 Task: Add Attachment from computer to Card Card0000000021 in Board Board0000000006 in Workspace WS0000000002 in Trello. Add Cover Purple to Card Card0000000021 in Board Board0000000006 in Workspace WS0000000002 in Trello. Add "Move Card To …" Button titled Button0000000021 to "top" of the list "To Do" to Card Card0000000021 in Board Board0000000006 in Workspace WS0000000002 in Trello. Add Description DS0000000021 to Card Card0000000021 in Board Board0000000006 in Workspace WS0000000002 in Trello. Add Comment CM0000000021 to Card Card0000000021 in Board Board0000000006 in Workspace WS0000000002 in Trello
Action: Mouse moved to (582, 27)
Screenshot: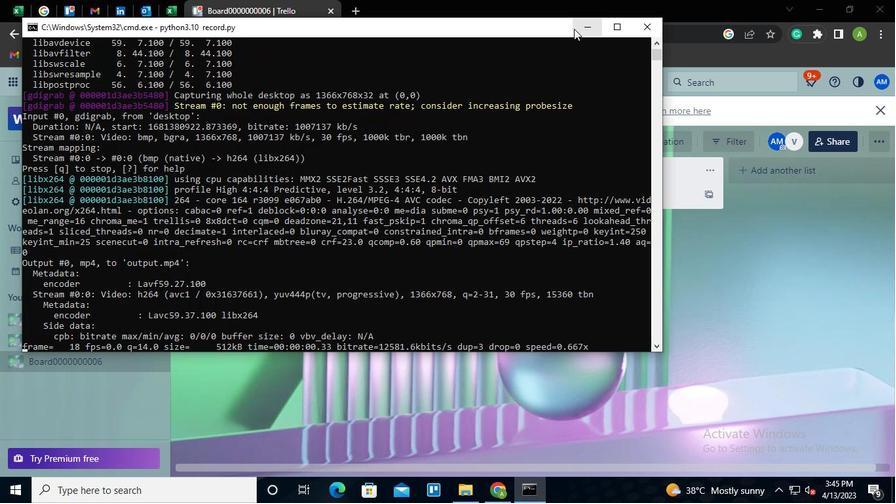 
Action: Mouse pressed left at (582, 27)
Screenshot: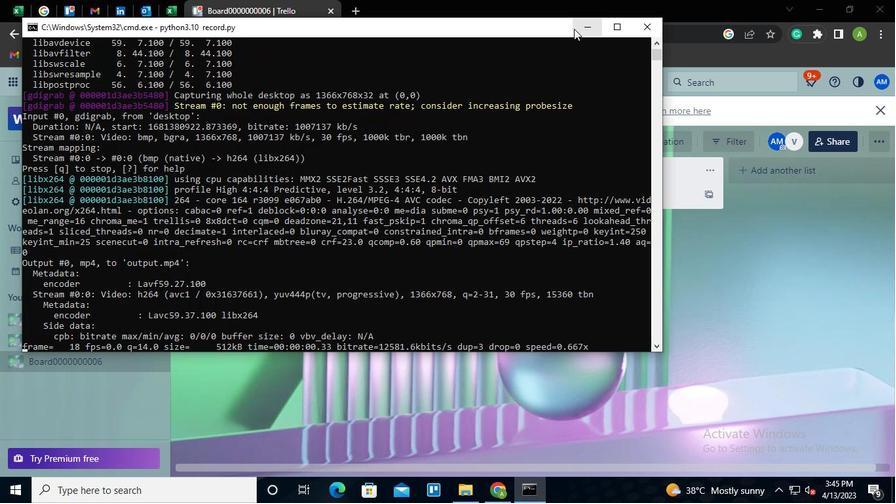 
Action: Mouse moved to (269, 197)
Screenshot: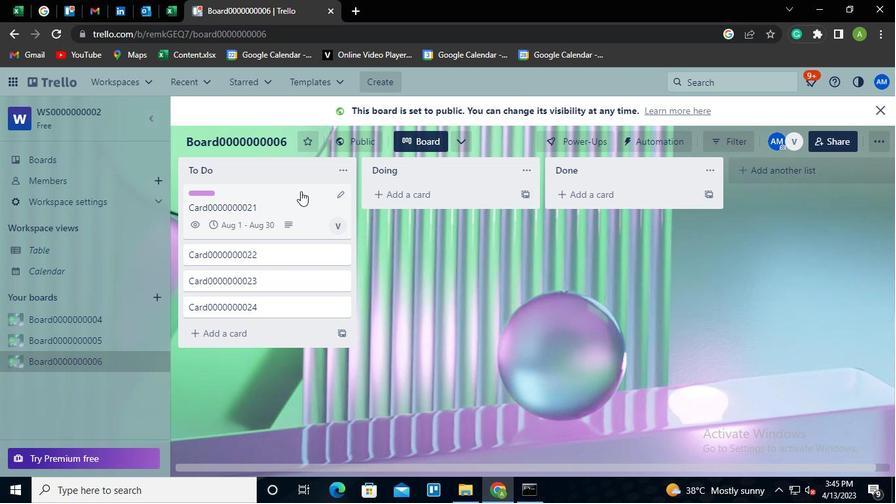 
Action: Mouse pressed left at (269, 197)
Screenshot: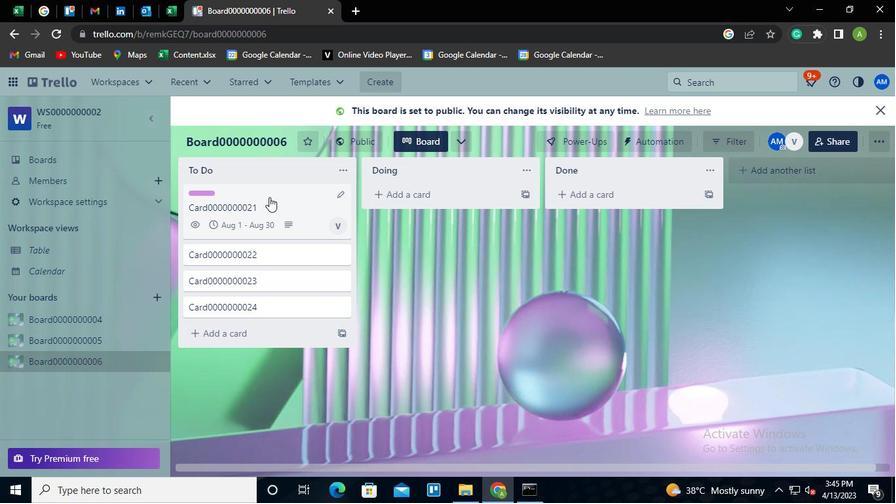 
Action: Mouse moved to (603, 332)
Screenshot: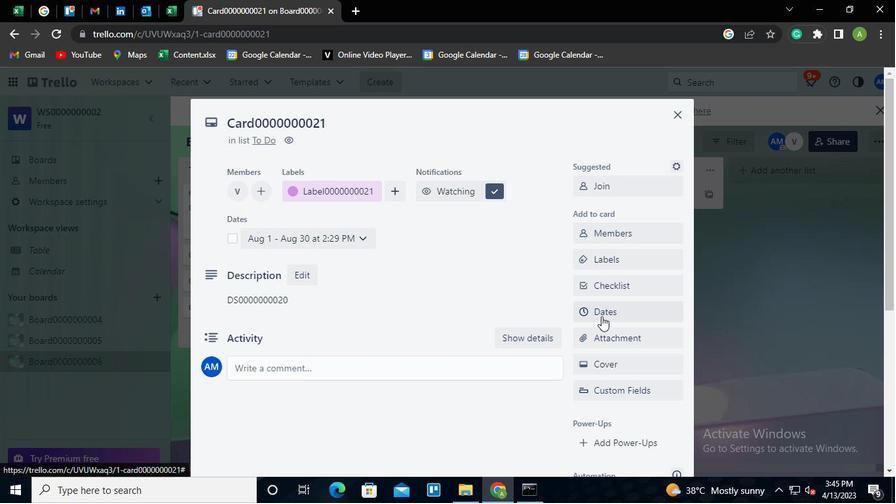 
Action: Mouse pressed left at (603, 332)
Screenshot: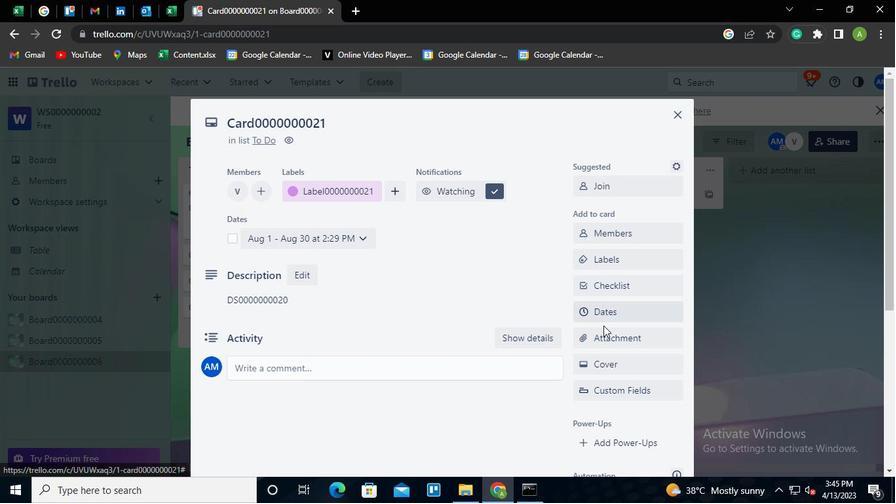 
Action: Mouse moved to (601, 138)
Screenshot: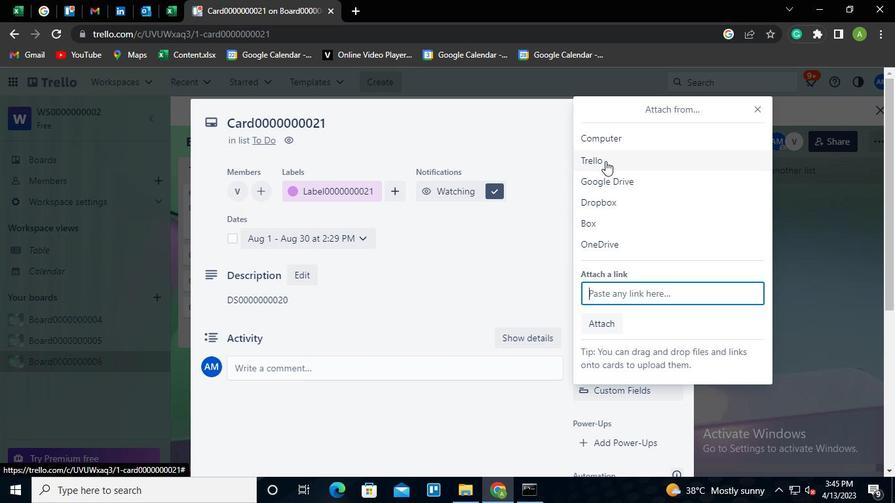 
Action: Mouse pressed left at (601, 138)
Screenshot: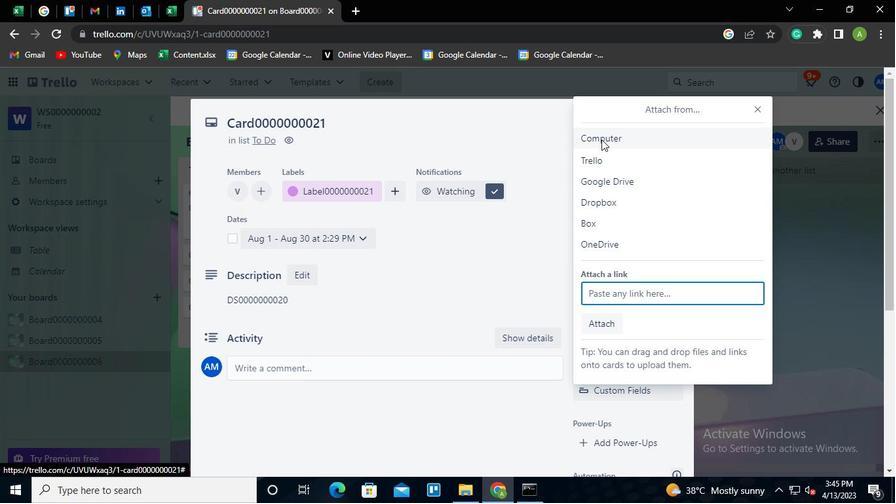 
Action: Mouse moved to (146, 89)
Screenshot: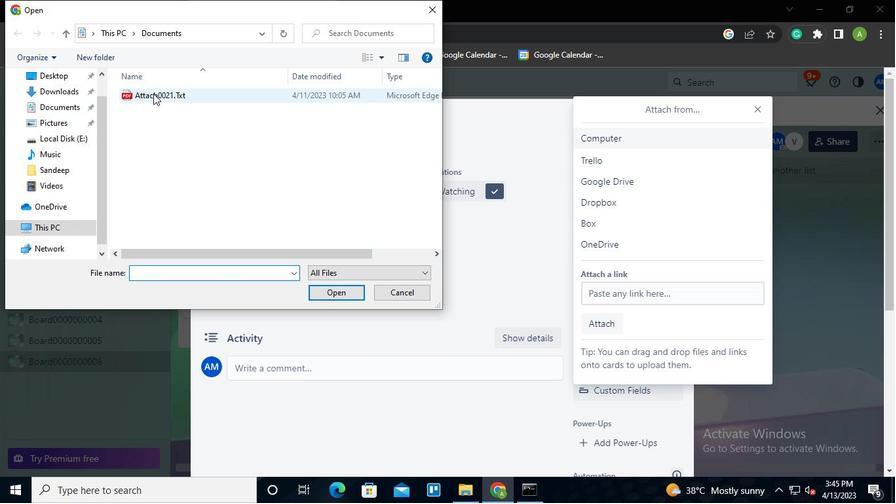 
Action: Mouse pressed left at (146, 89)
Screenshot: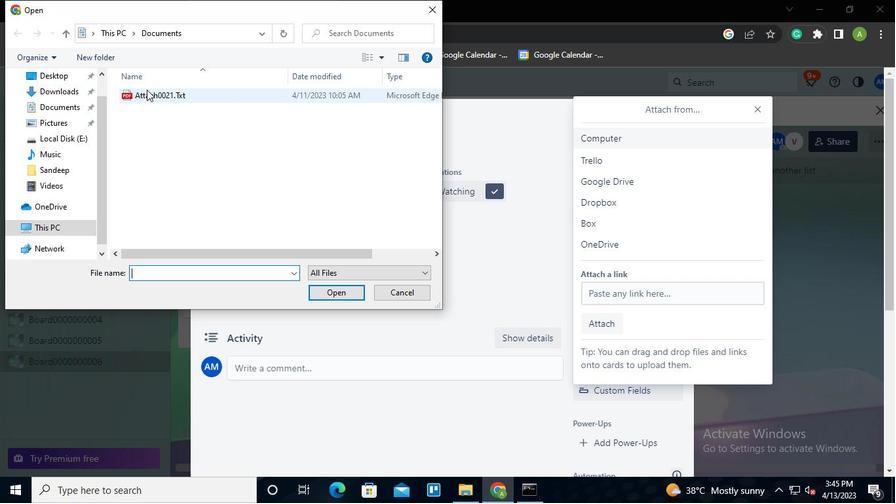 
Action: Mouse moved to (332, 291)
Screenshot: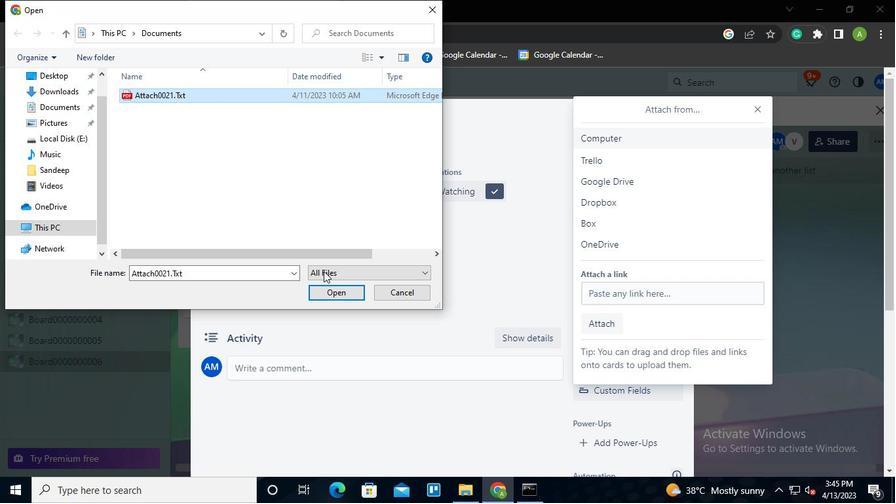 
Action: Mouse pressed left at (332, 291)
Screenshot: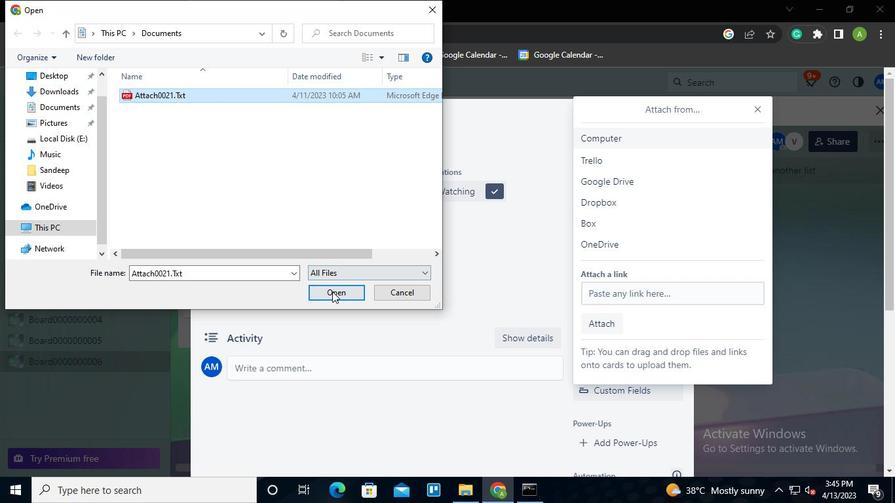 
Action: Mouse moved to (495, 249)
Screenshot: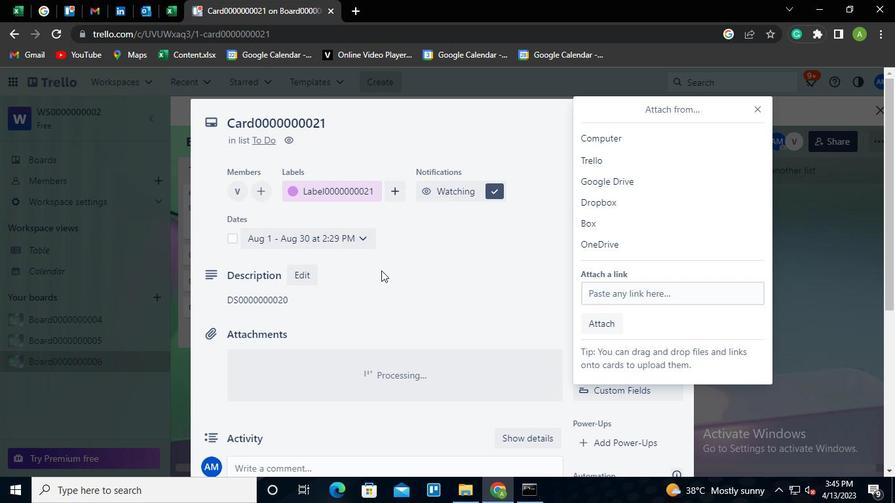 
Action: Mouse pressed left at (495, 249)
Screenshot: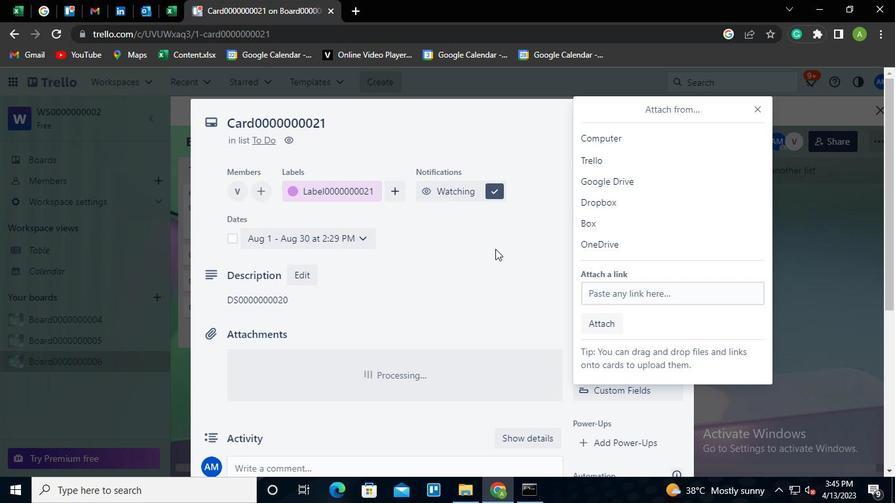 
Action: Mouse moved to (601, 363)
Screenshot: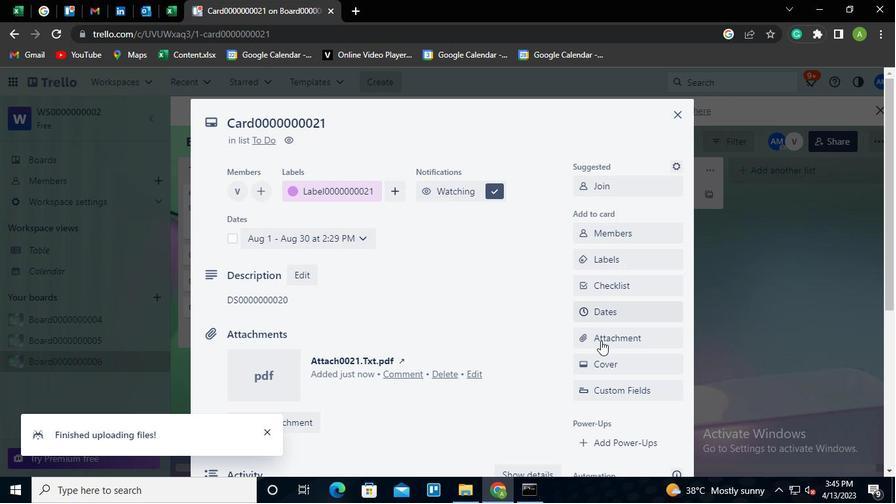 
Action: Mouse pressed left at (601, 363)
Screenshot: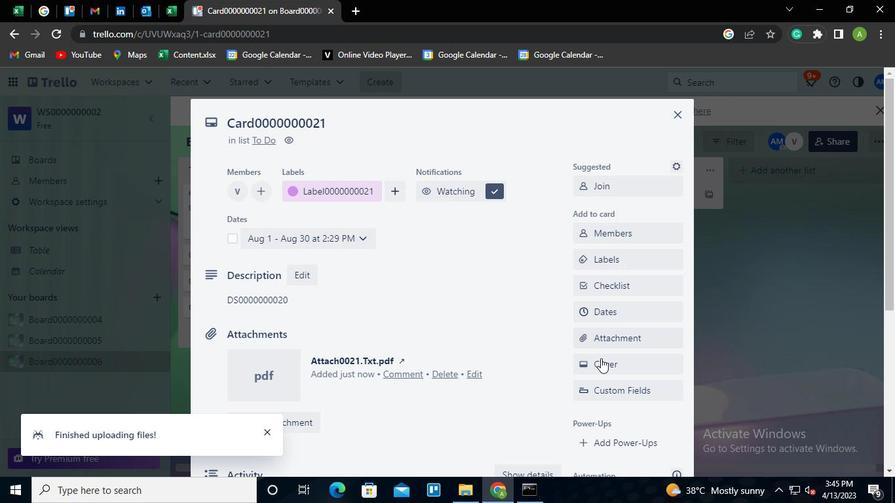 
Action: Mouse moved to (739, 216)
Screenshot: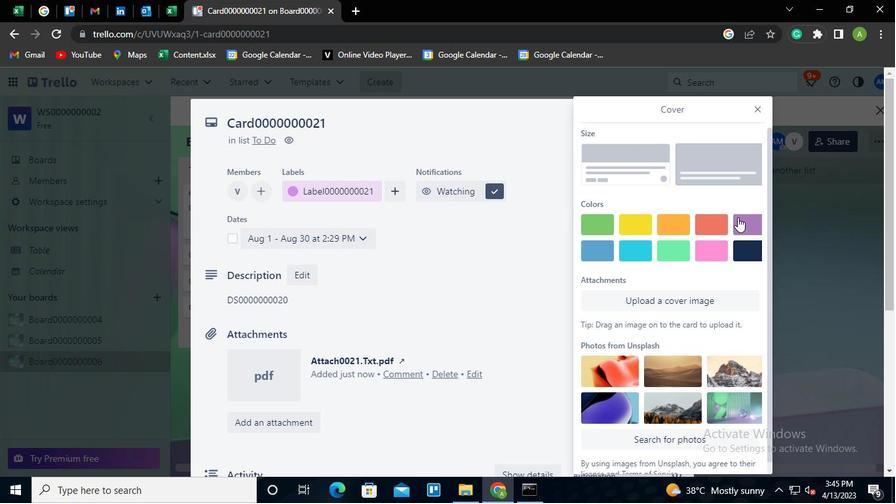 
Action: Mouse pressed left at (739, 216)
Screenshot: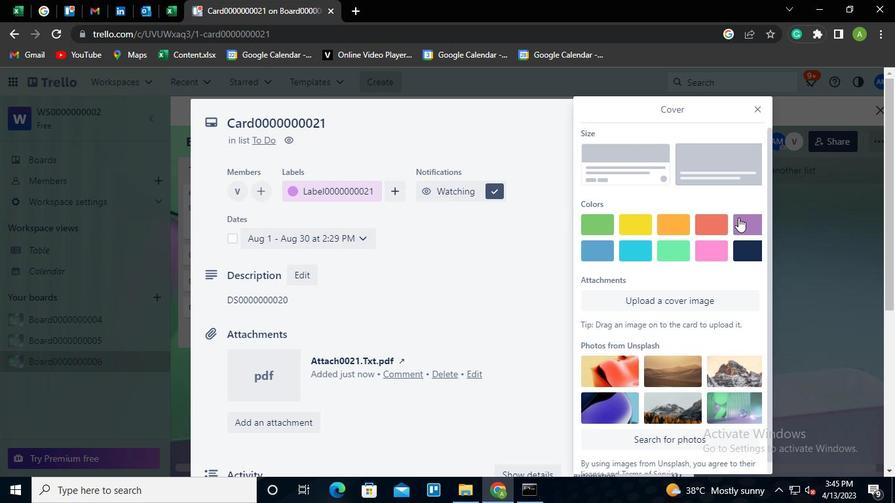 
Action: Mouse moved to (514, 205)
Screenshot: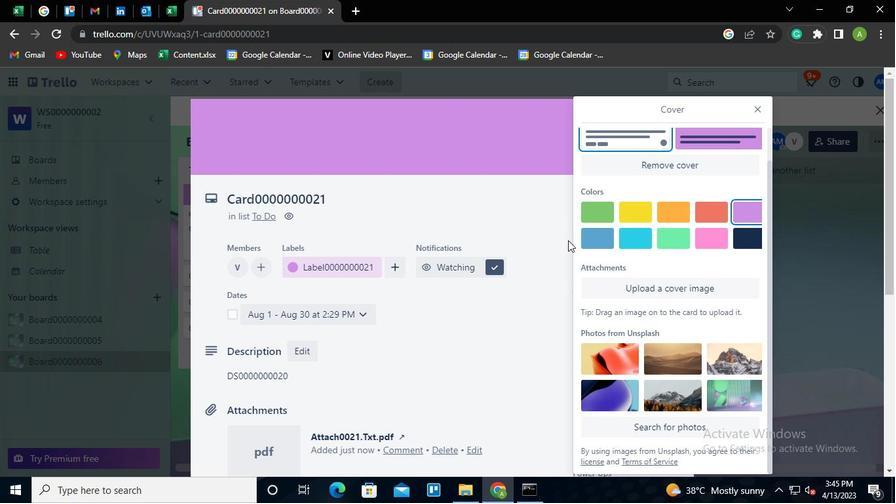 
Action: Mouse pressed left at (514, 205)
Screenshot: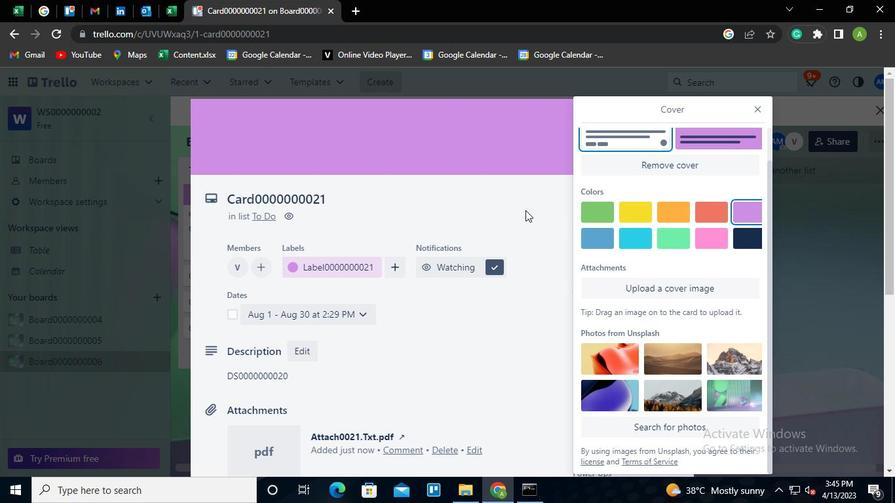 
Action: Mouse moved to (619, 292)
Screenshot: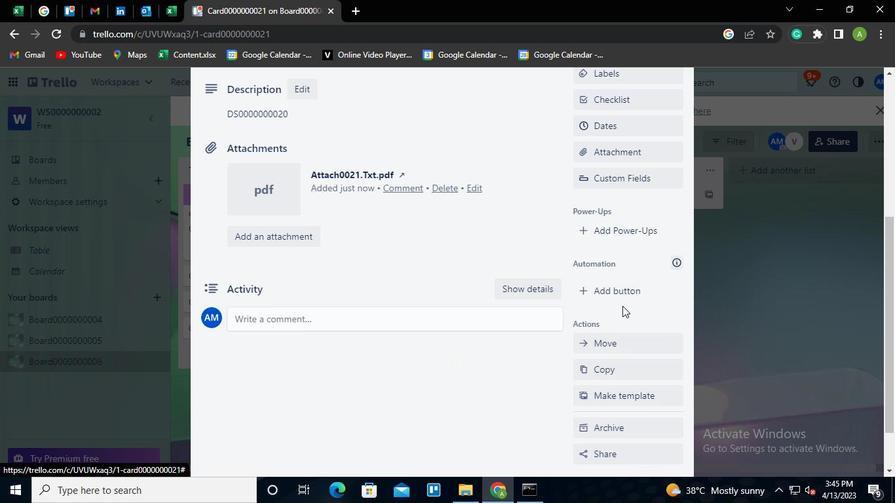 
Action: Mouse pressed left at (619, 292)
Screenshot: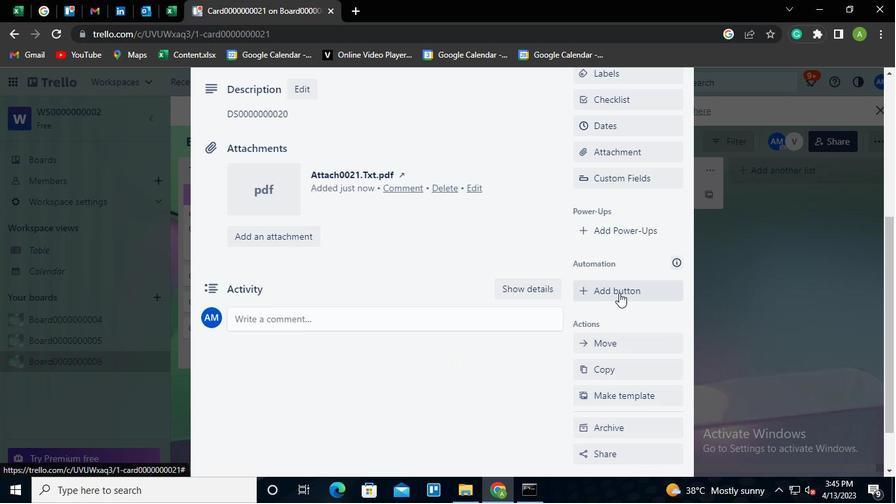 
Action: Mouse moved to (625, 163)
Screenshot: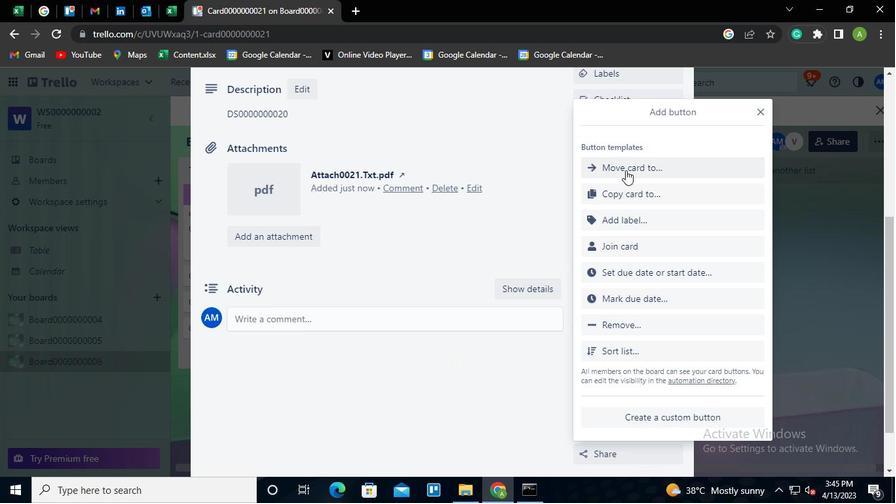 
Action: Mouse pressed left at (625, 163)
Screenshot: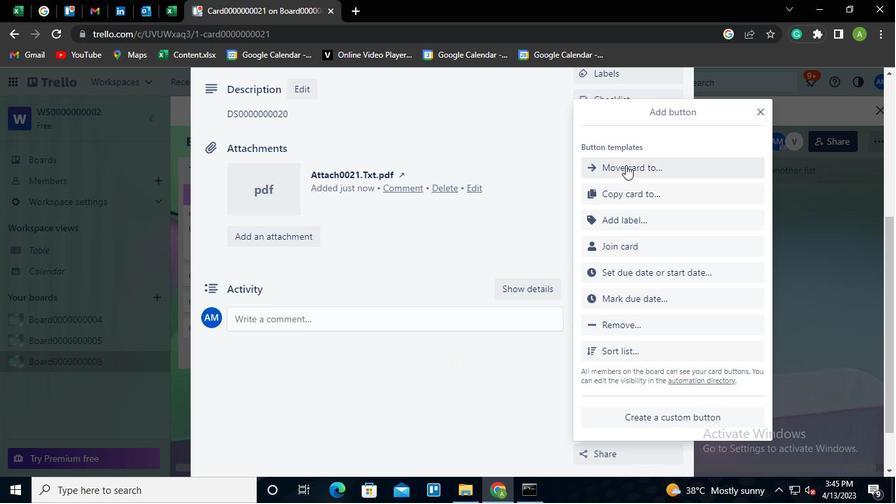 
Action: Mouse moved to (646, 165)
Screenshot: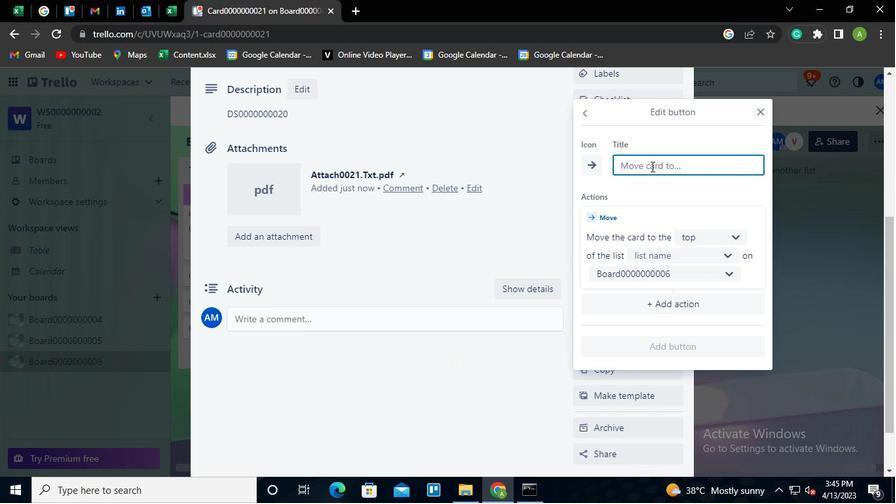 
Action: Keyboard Key.shift
Screenshot: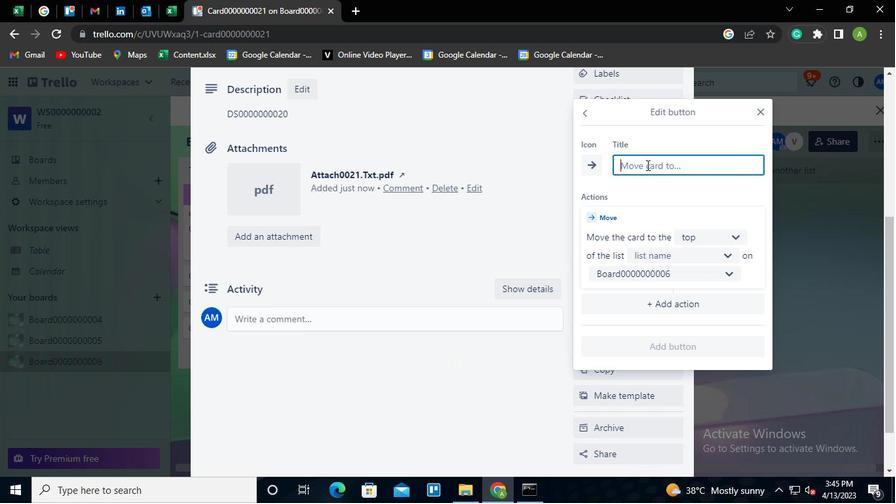 
Action: Keyboard B
Screenshot: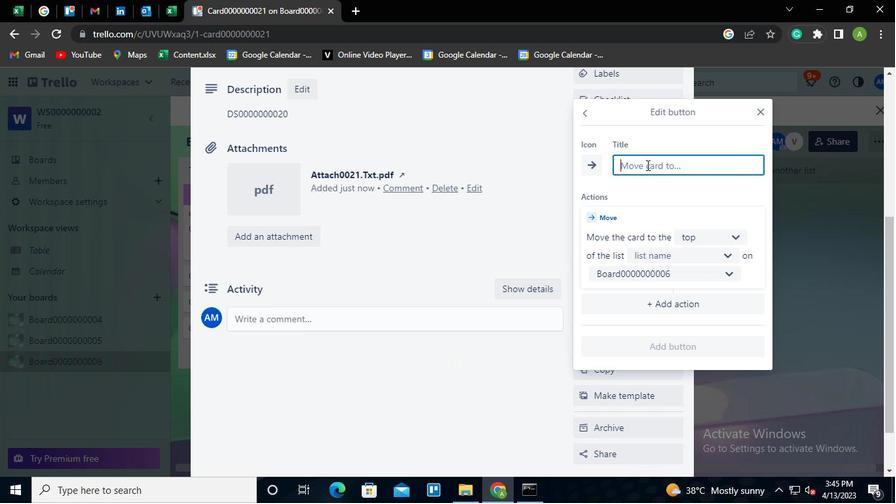 
Action: Keyboard u
Screenshot: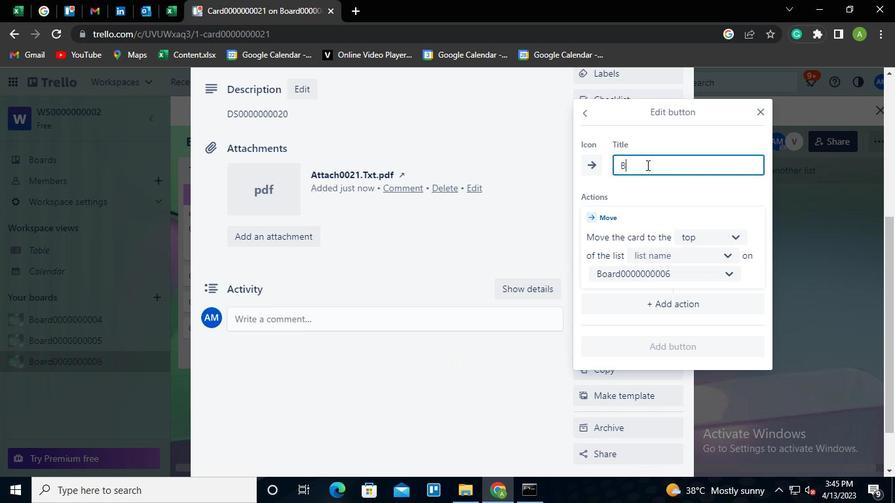 
Action: Keyboard t
Screenshot: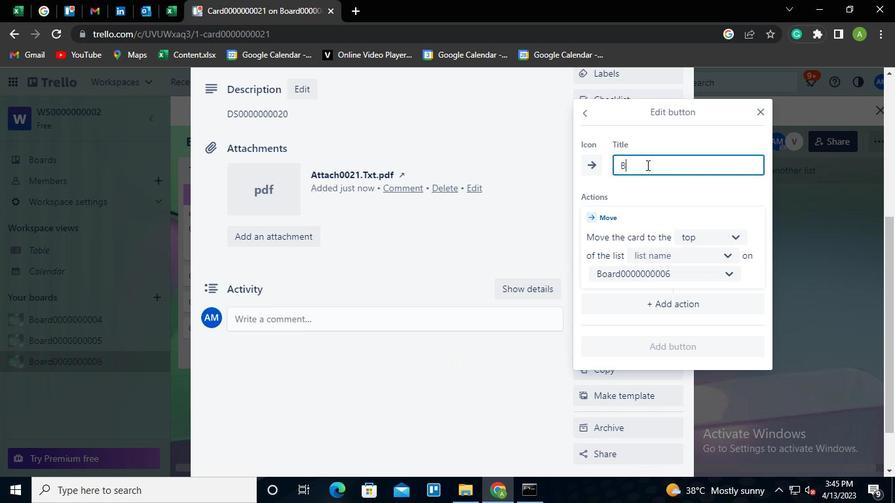 
Action: Keyboard t
Screenshot: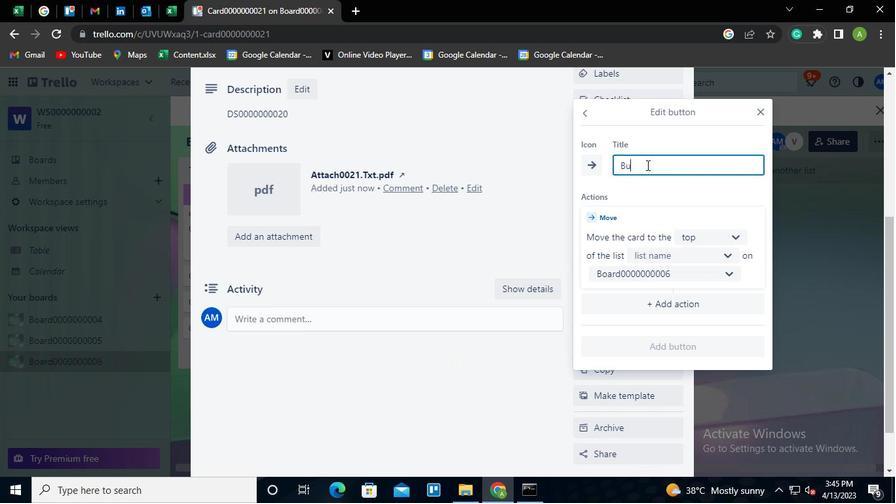 
Action: Keyboard o
Screenshot: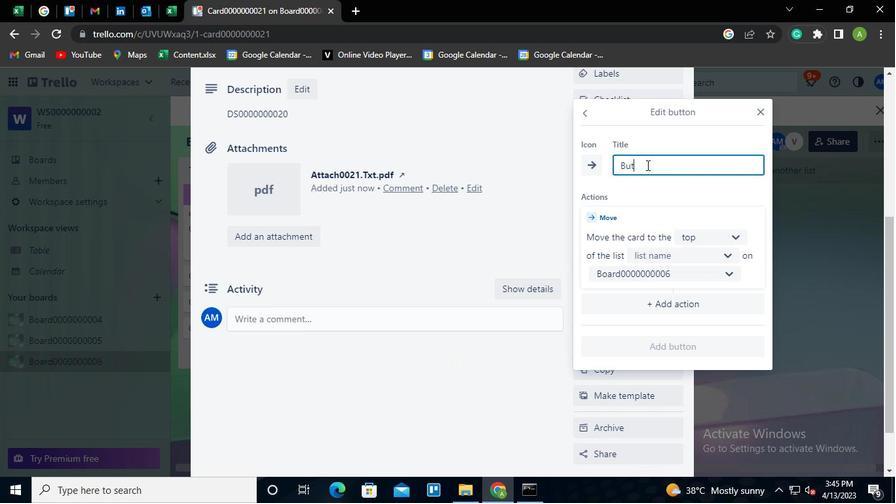 
Action: Keyboard n
Screenshot: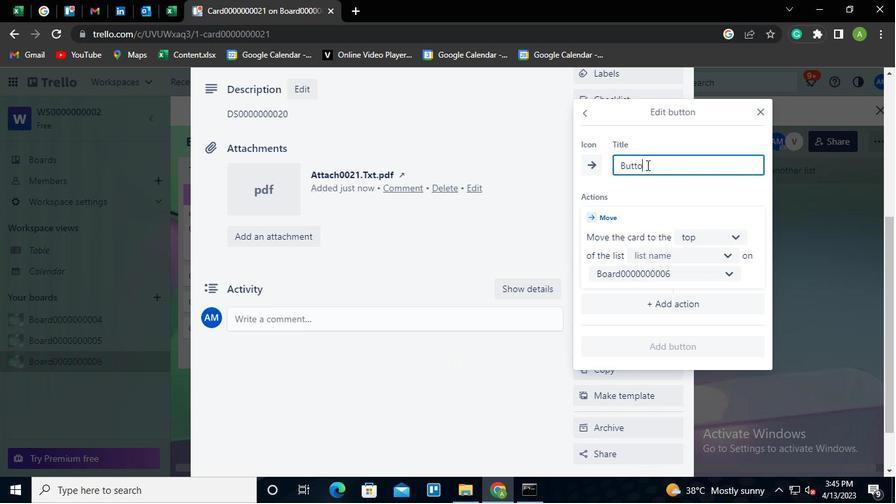 
Action: Keyboard <96>
Screenshot: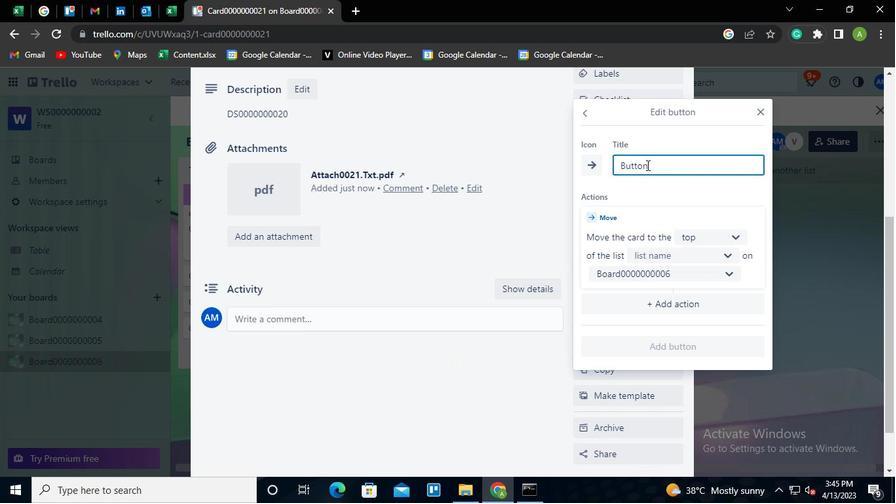 
Action: Keyboard <96>
Screenshot: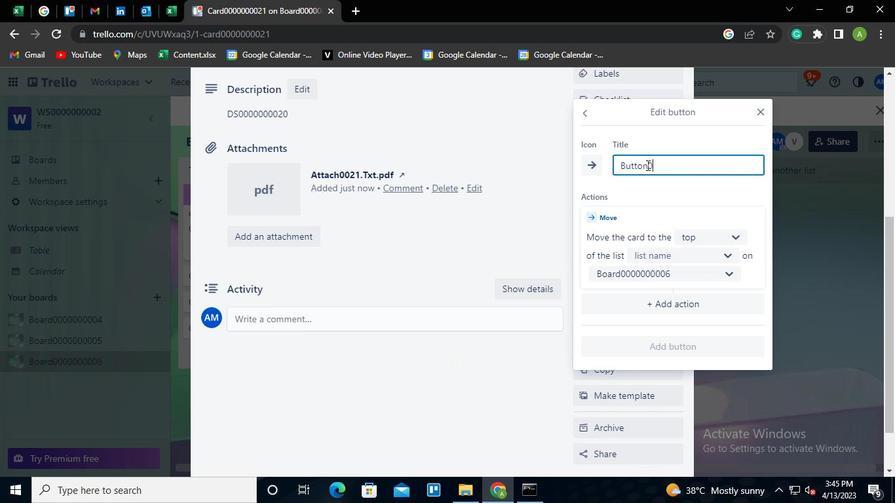 
Action: Keyboard <96>
Screenshot: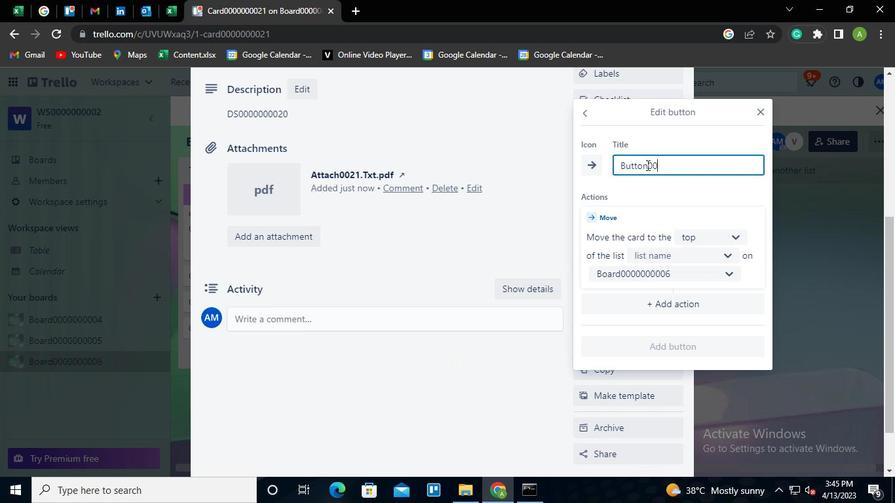 
Action: Keyboard <96>
Screenshot: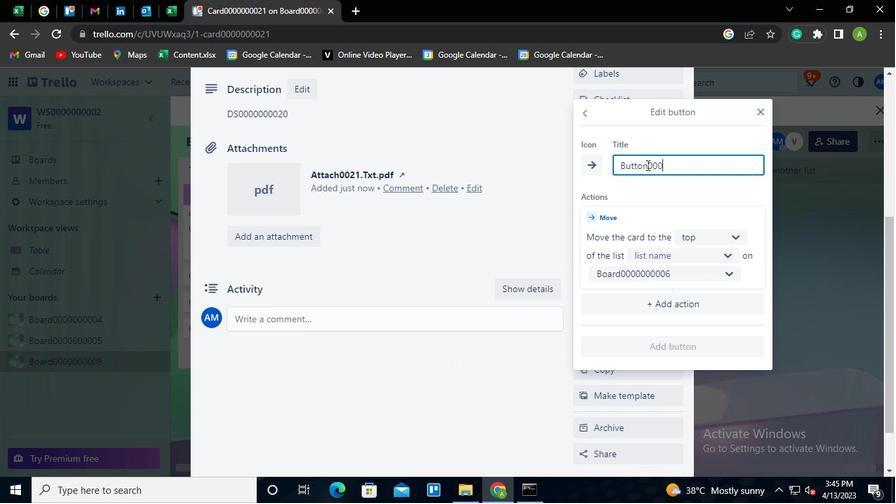 
Action: Keyboard <96>
Screenshot: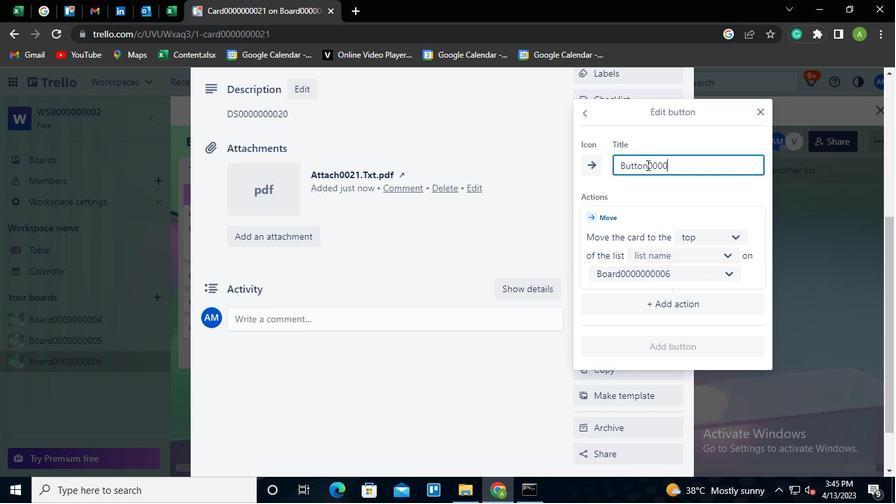 
Action: Keyboard <96>
Screenshot: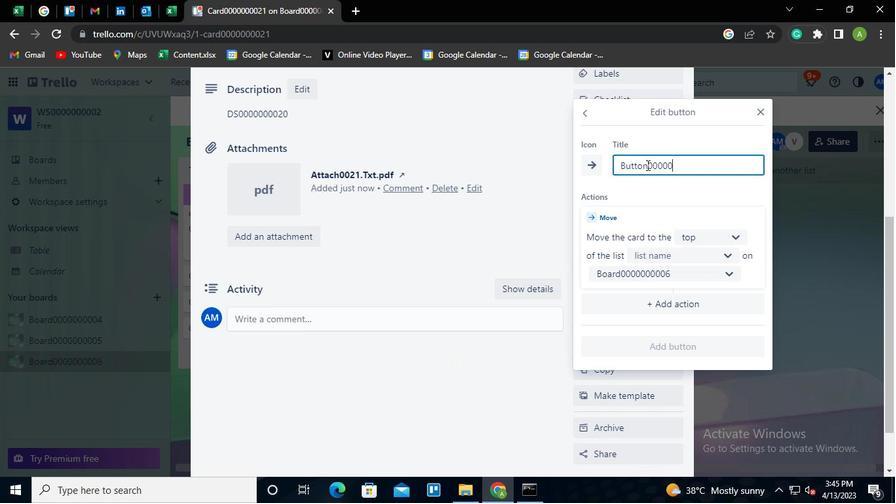 
Action: Keyboard <96>
Screenshot: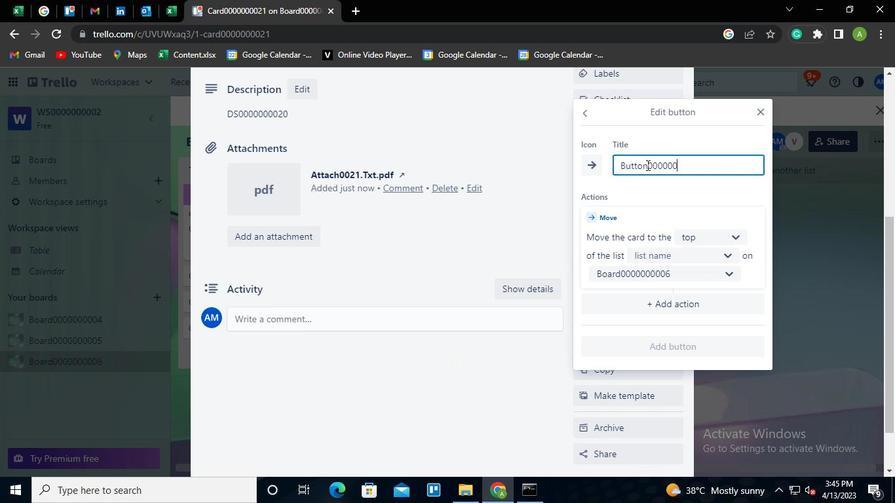 
Action: Keyboard <96>
Screenshot: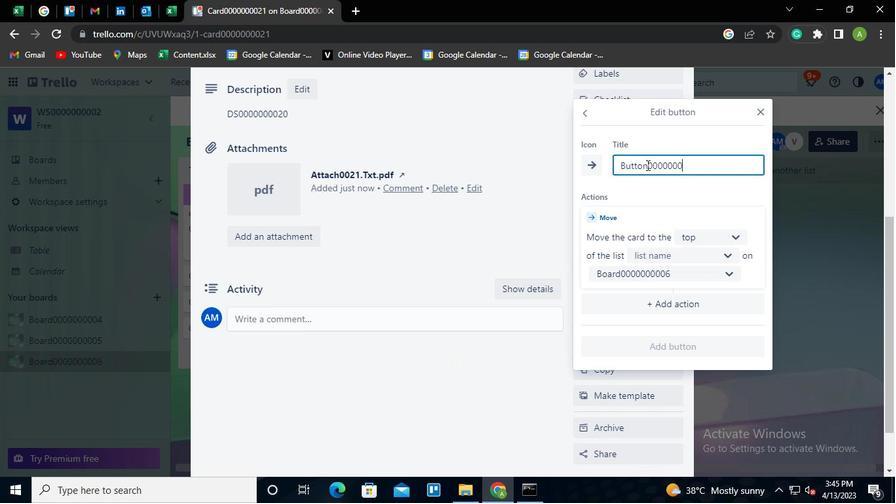 
Action: Keyboard <98>
Screenshot: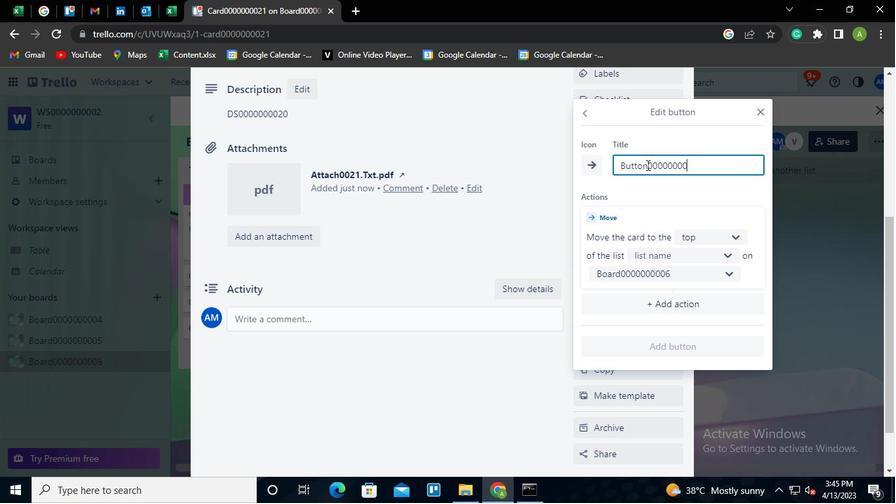
Action: Keyboard <97>
Screenshot: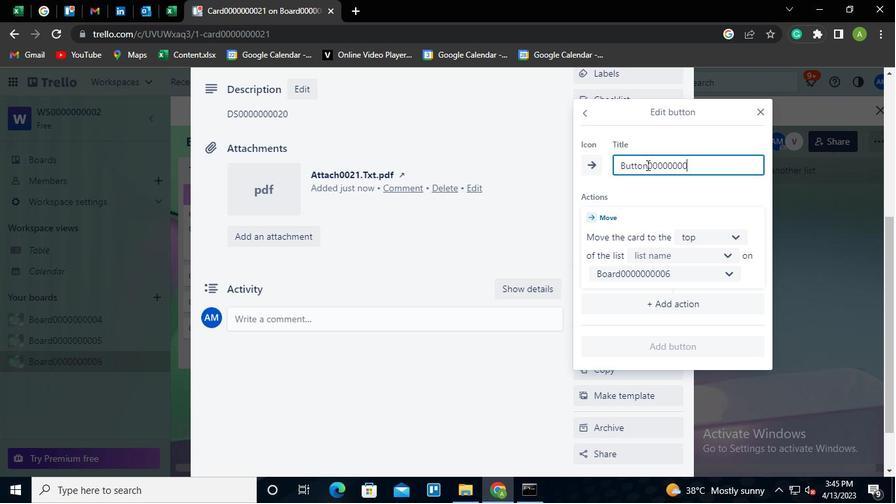 
Action: Mouse moved to (664, 256)
Screenshot: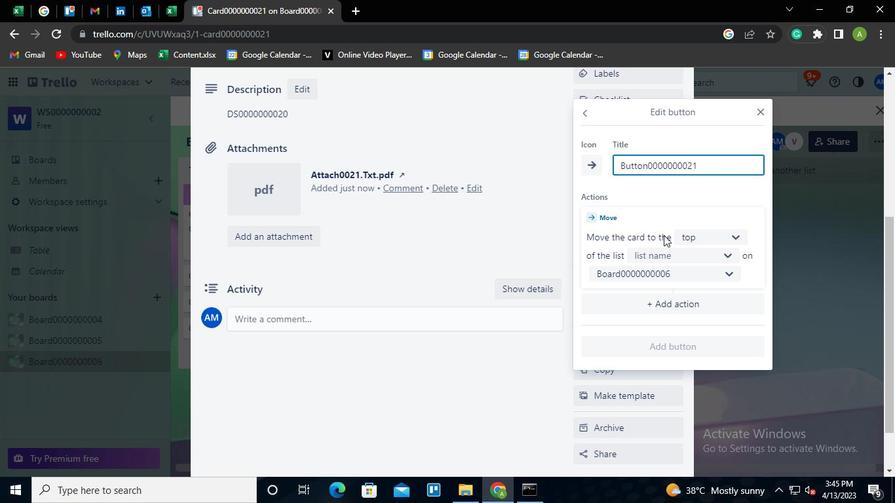 
Action: Mouse pressed left at (664, 256)
Screenshot: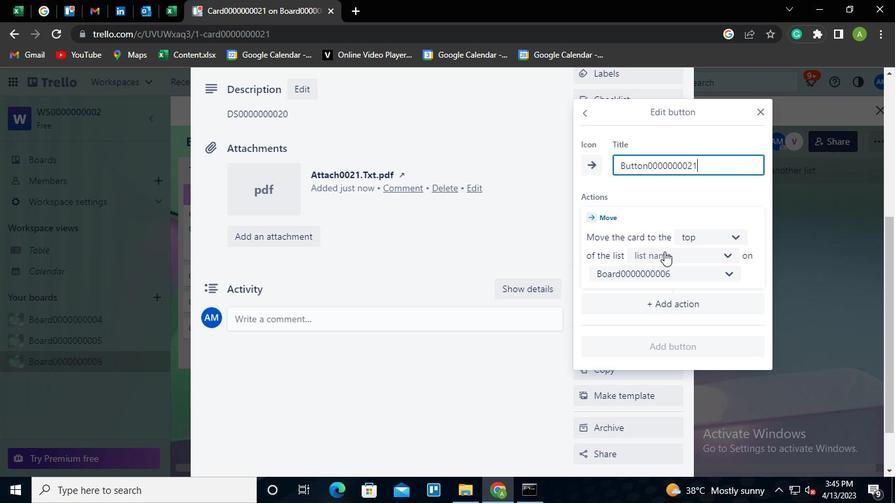 
Action: Mouse moved to (656, 285)
Screenshot: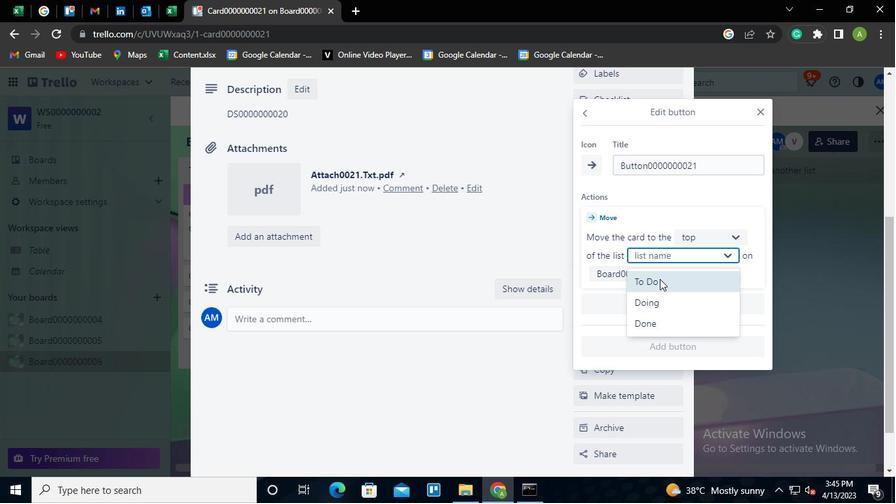 
Action: Mouse pressed left at (656, 285)
Screenshot: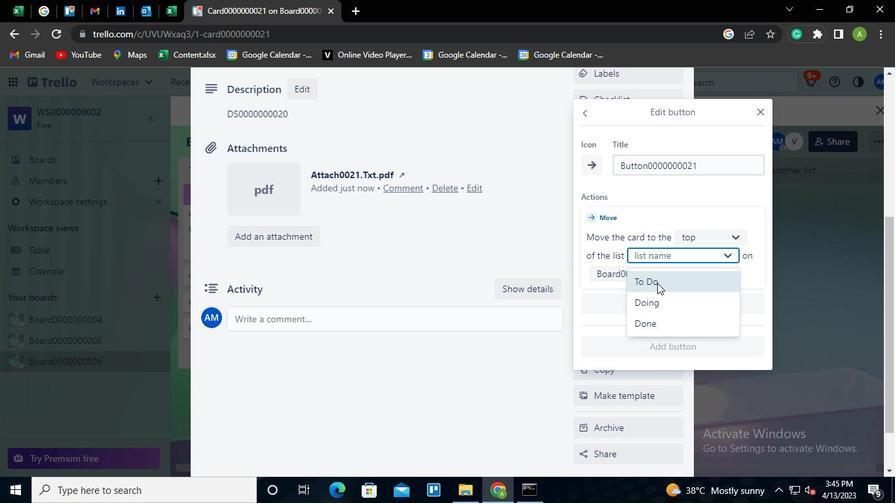 
Action: Mouse moved to (672, 342)
Screenshot: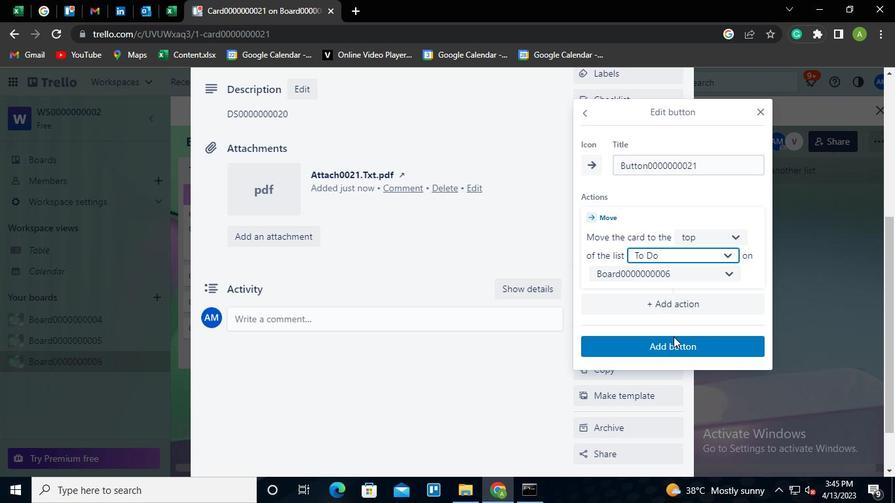 
Action: Mouse pressed left at (672, 342)
Screenshot: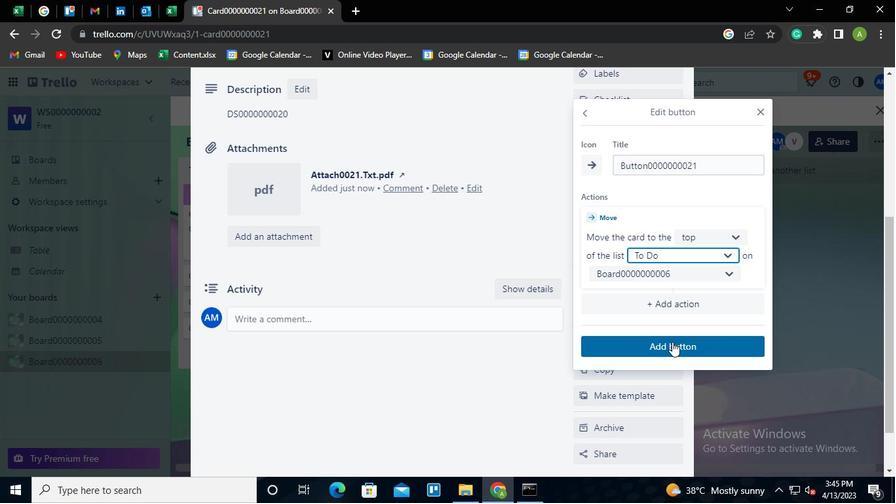 
Action: Mouse moved to (302, 113)
Screenshot: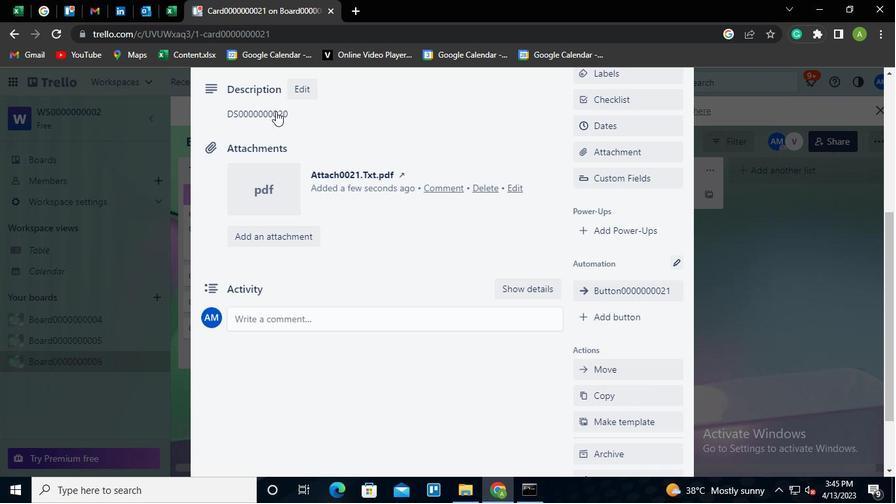 
Action: Mouse pressed left at (302, 113)
Screenshot: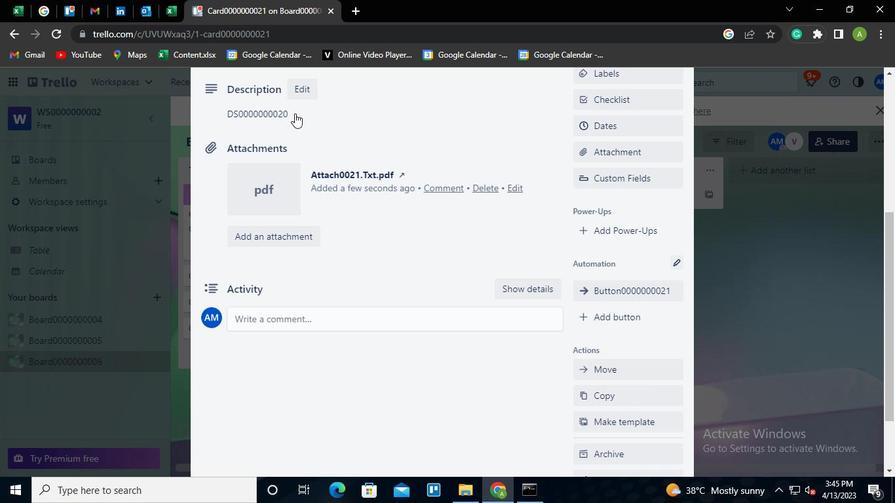 
Action: Mouse moved to (302, 161)
Screenshot: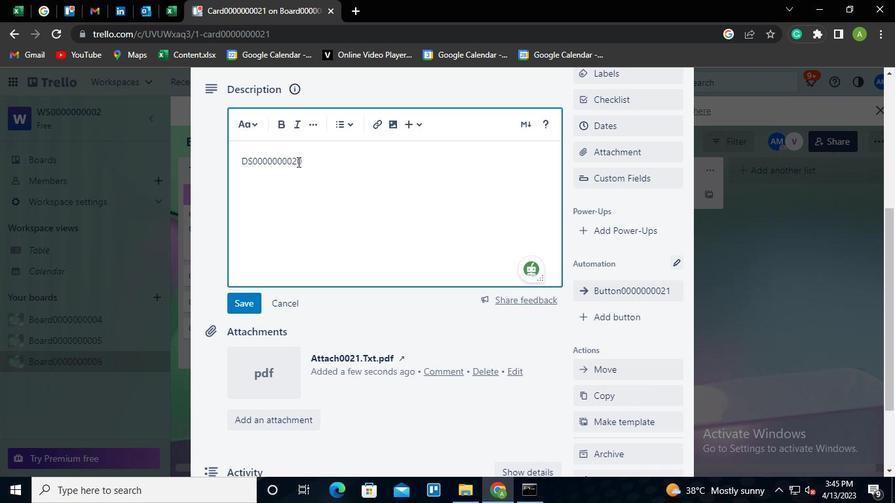 
Action: Mouse pressed left at (302, 161)
Screenshot: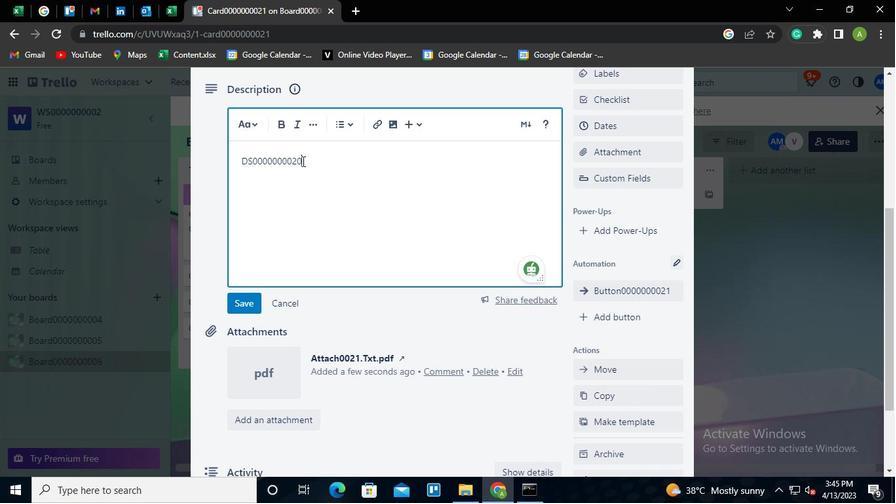
Action: Mouse pressed left at (302, 161)
Screenshot: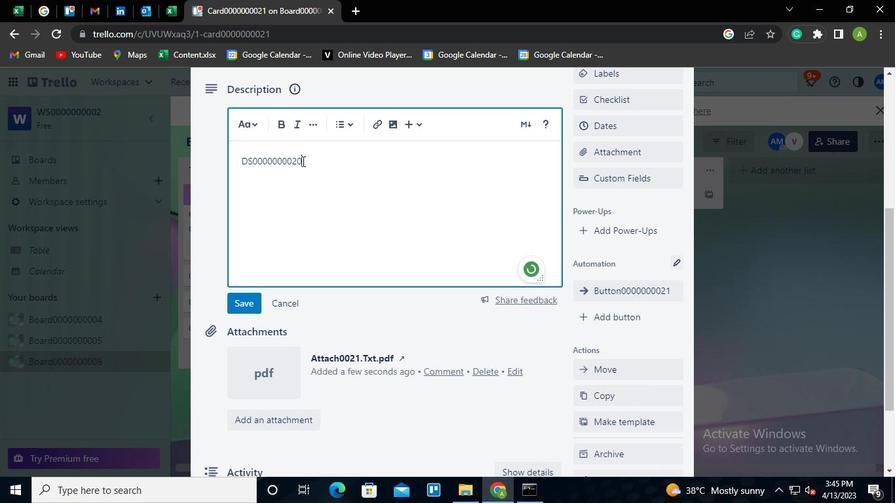 
Action: Mouse pressed left at (302, 161)
Screenshot: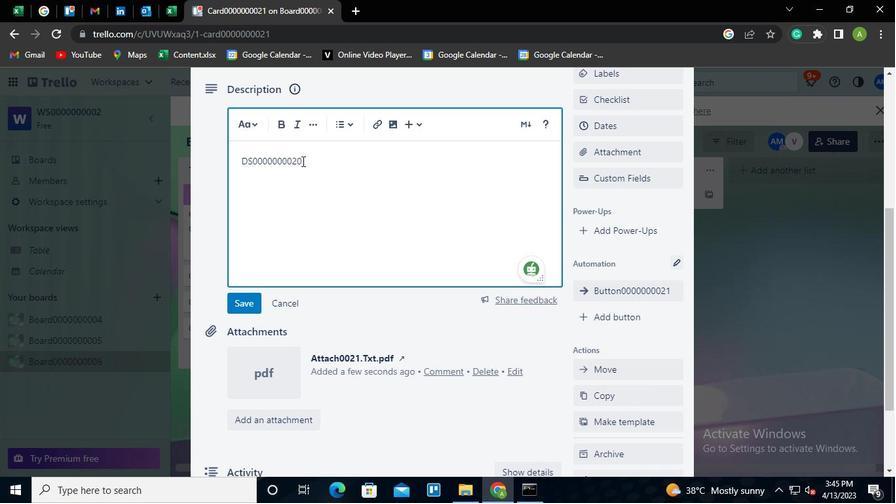 
Action: Keyboard Key.shift
Screenshot: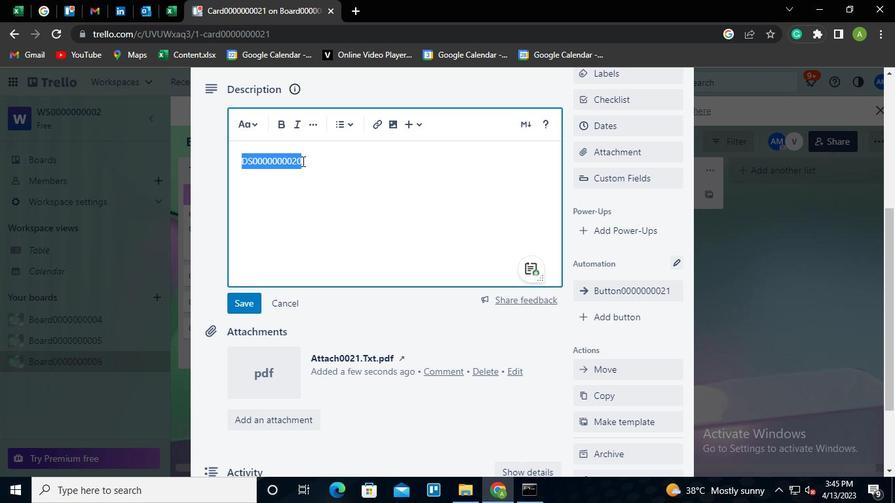 
Action: Keyboard D
Screenshot: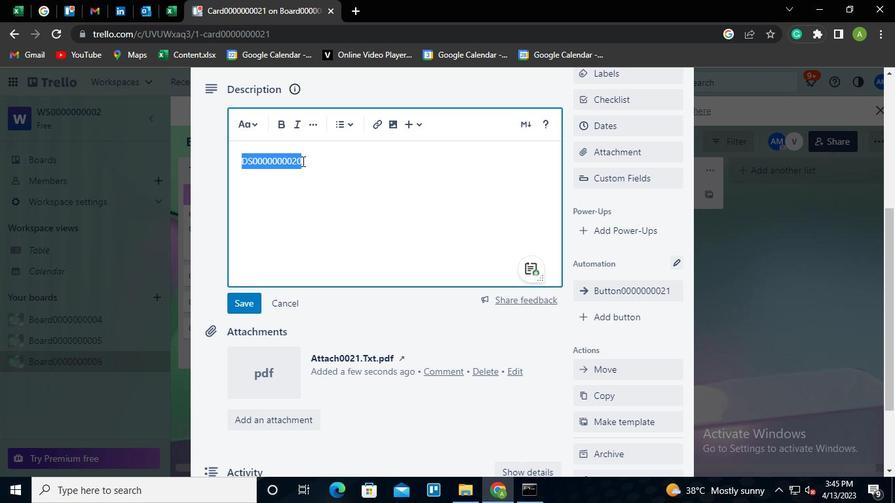 
Action: Keyboard s
Screenshot: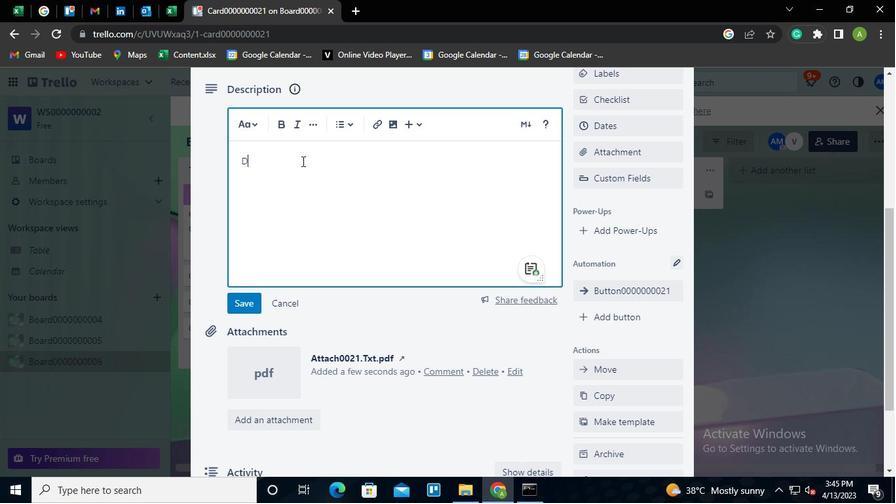 
Action: Keyboard Key.backspace
Screenshot: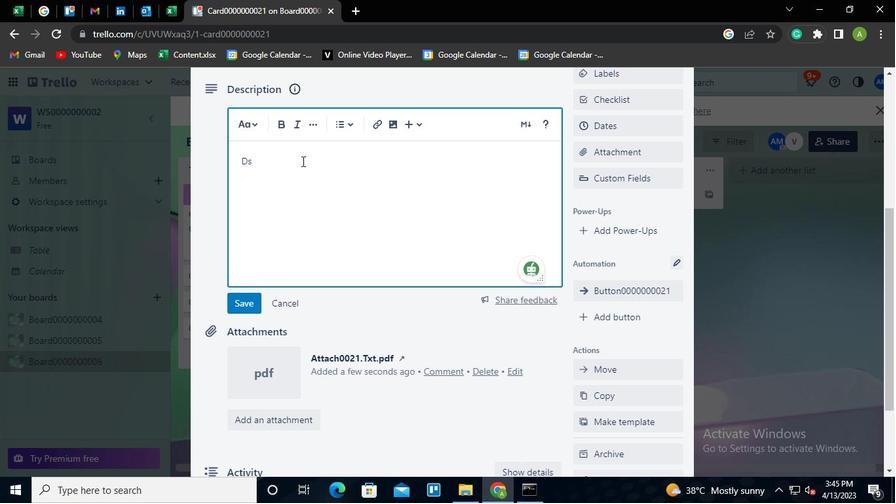 
Action: Keyboard Key.shift
Screenshot: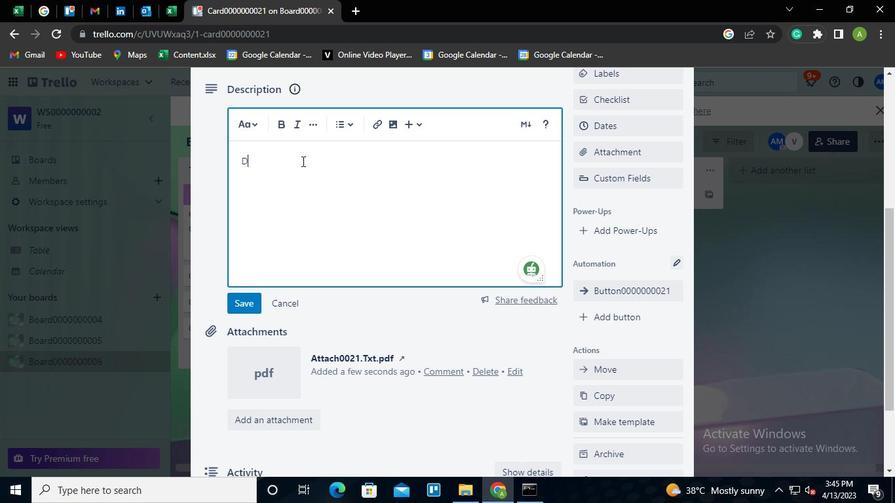 
Action: Keyboard S
Screenshot: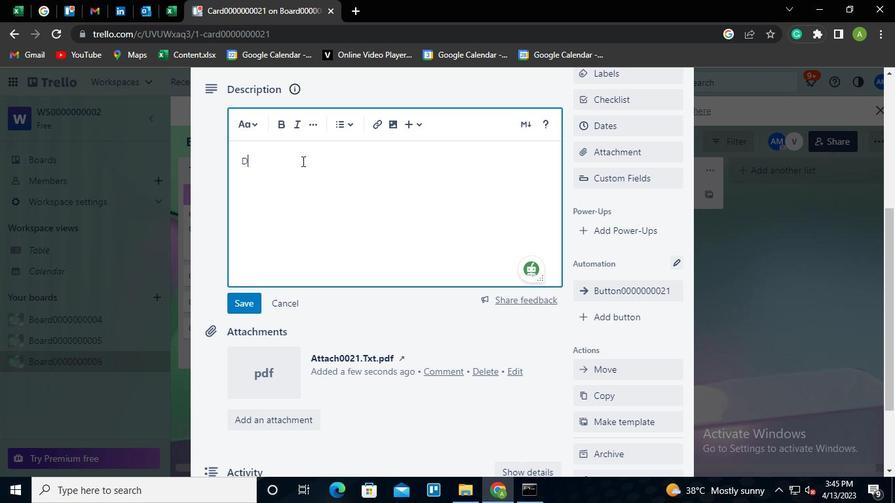 
Action: Keyboard <96>
Screenshot: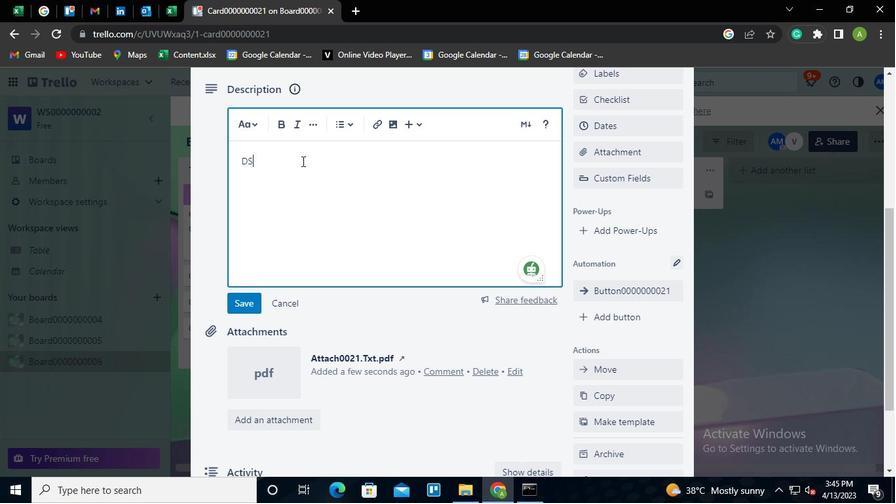 
Action: Keyboard <96>
Screenshot: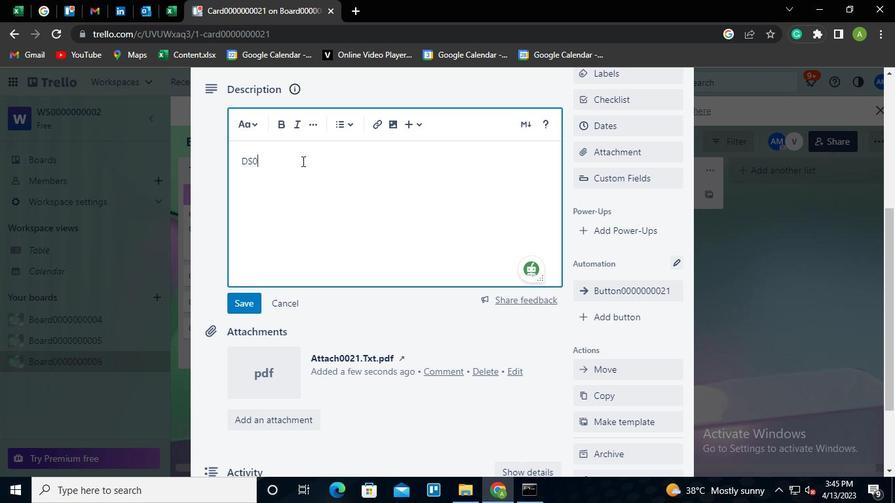 
Action: Keyboard <96>
Screenshot: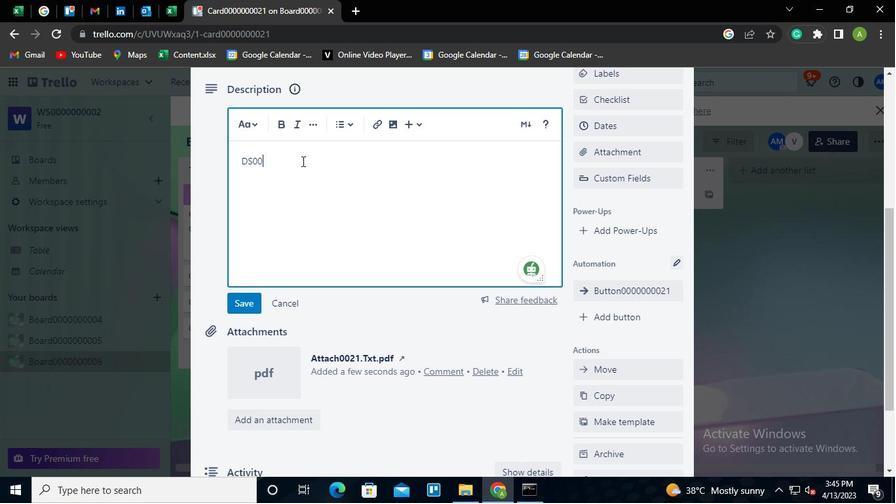 
Action: Keyboard <96>
Screenshot: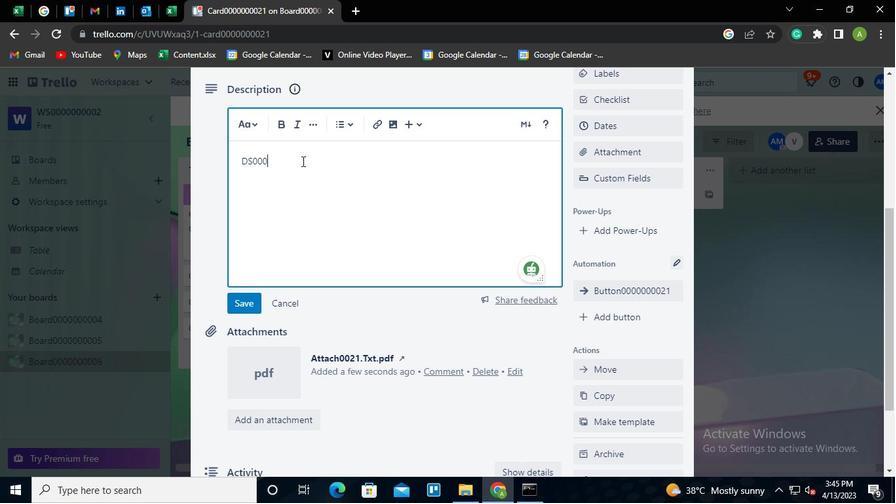 
Action: Keyboard <96>
Screenshot: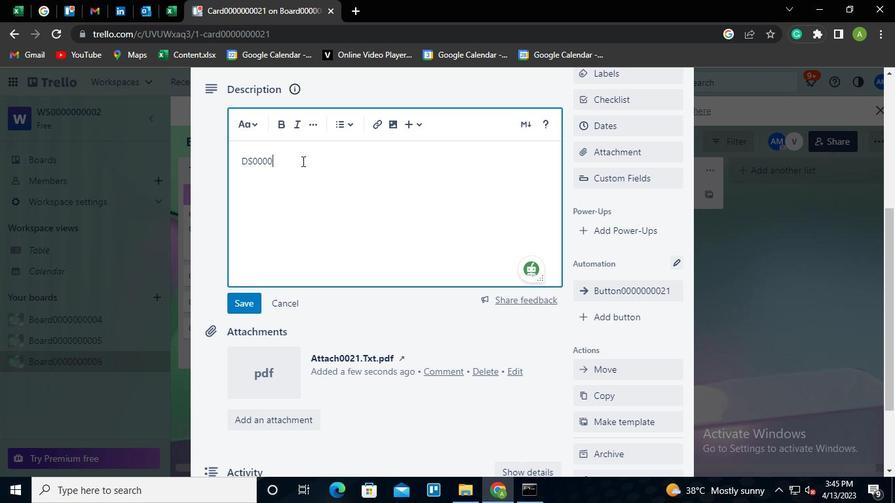 
Action: Keyboard <96>
Screenshot: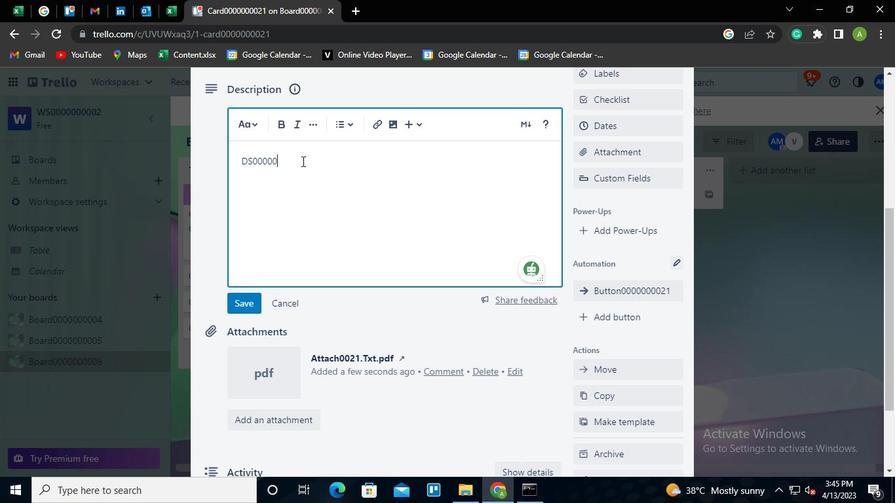 
Action: Keyboard <96>
Screenshot: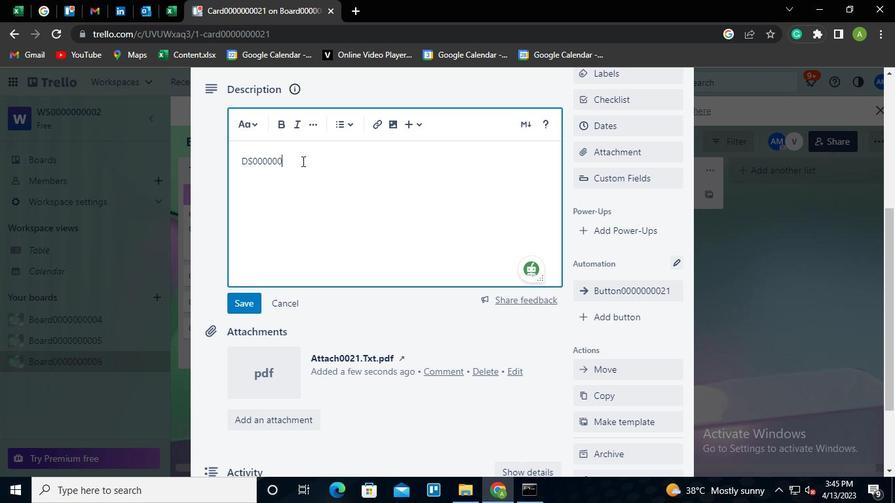 
Action: Keyboard <96>
Screenshot: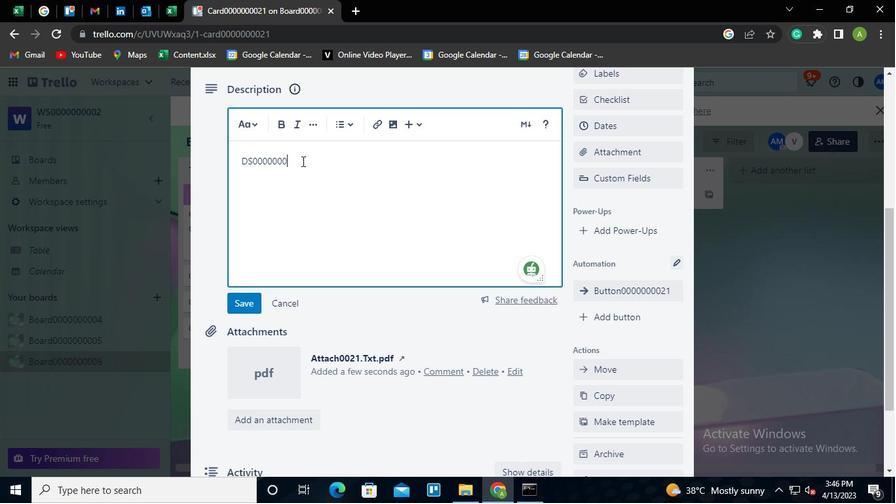 
Action: Keyboard <98>
Screenshot: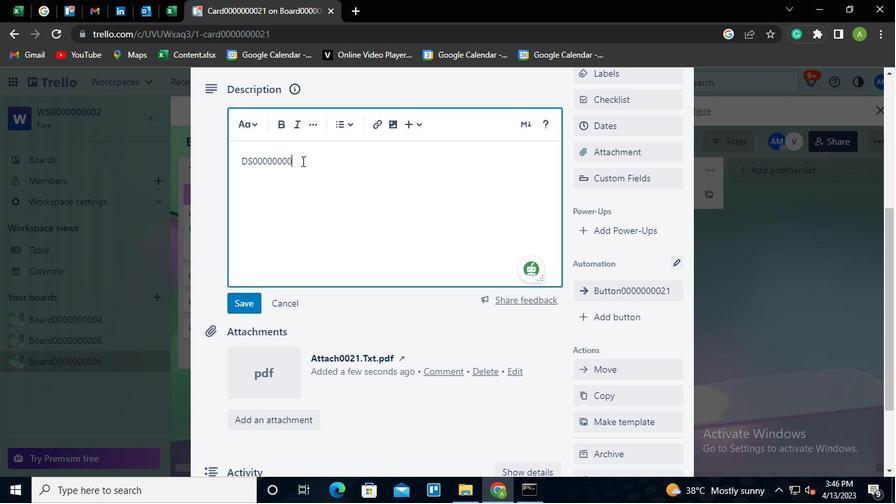 
Action: Keyboard <97>
Screenshot: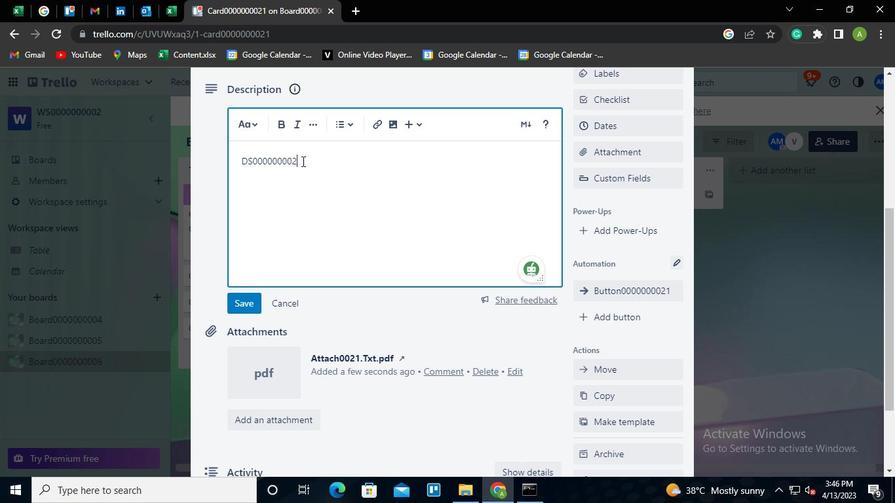 
Action: Mouse moved to (244, 298)
Screenshot: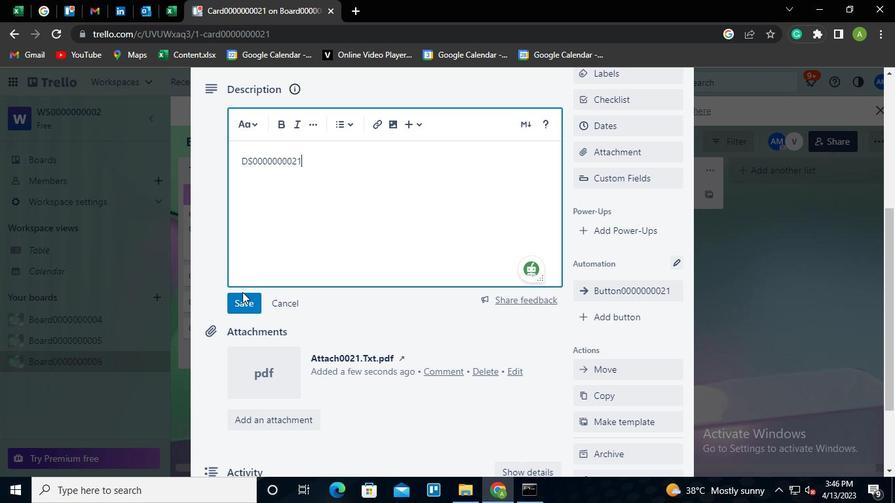 
Action: Mouse pressed left at (244, 298)
Screenshot: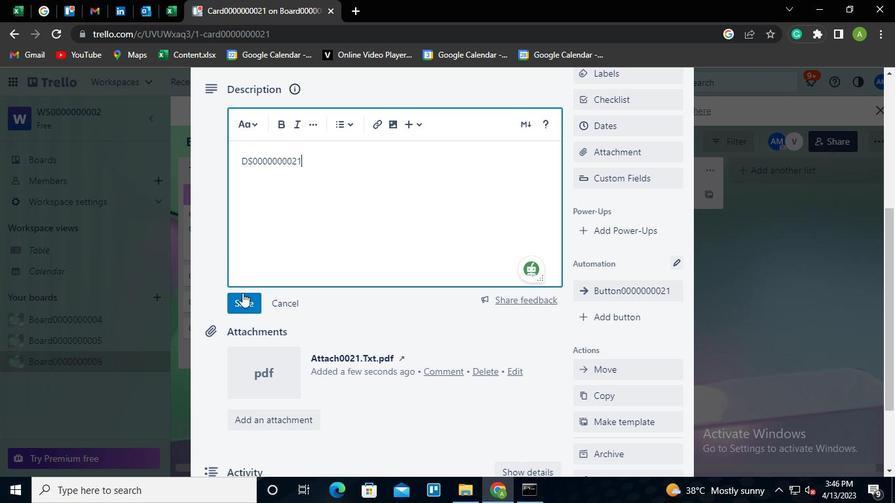 
Action: Mouse moved to (306, 234)
Screenshot: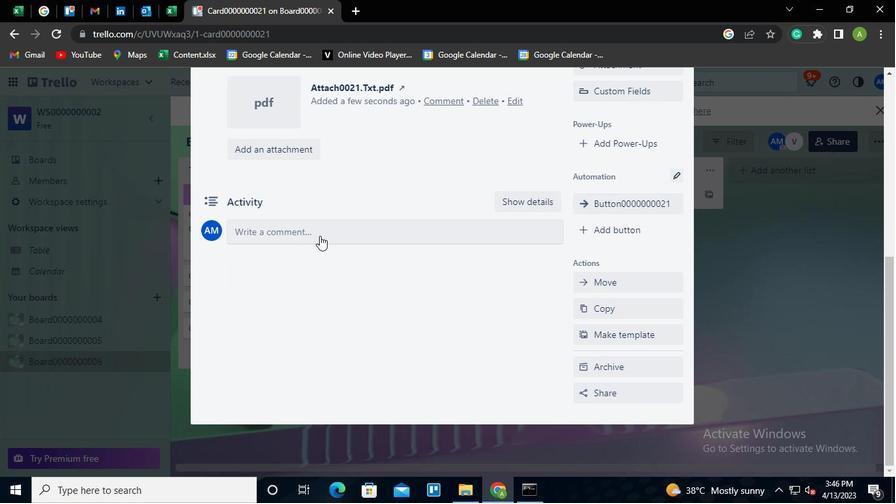 
Action: Mouse pressed left at (306, 234)
Screenshot: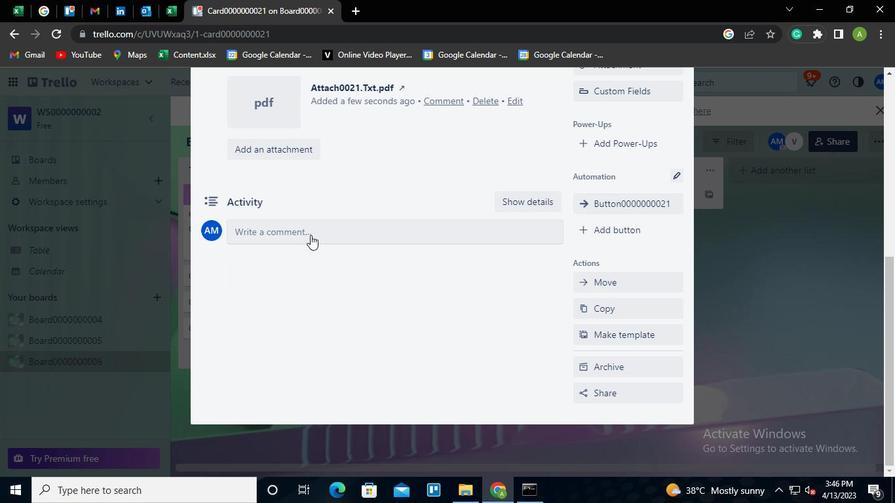 
Action: Mouse moved to (300, 251)
Screenshot: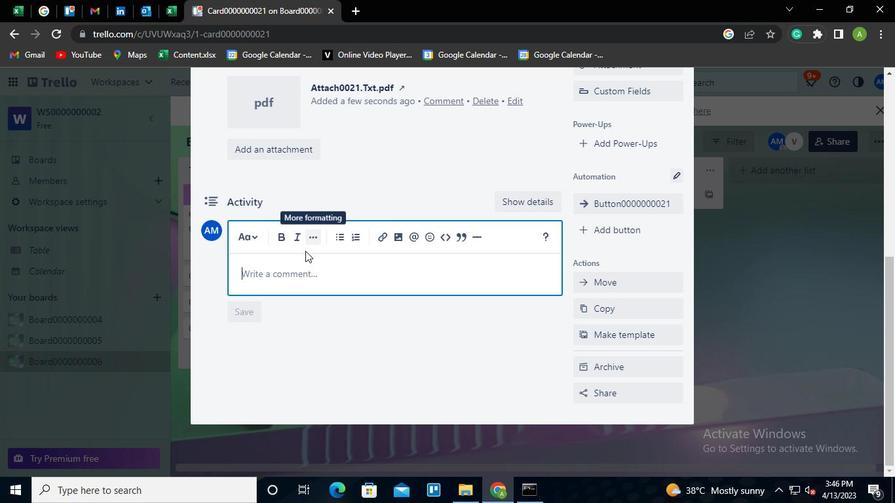 
Action: Keyboard Key.shift
Screenshot: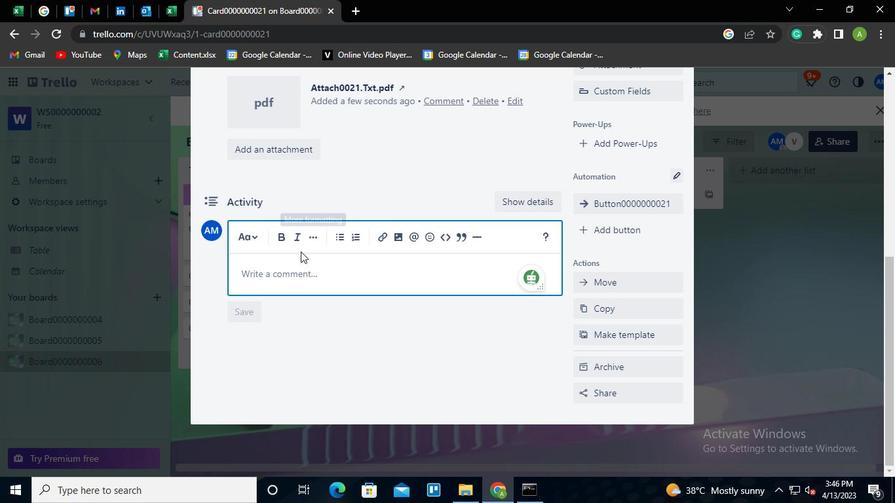 
Action: Keyboard C
Screenshot: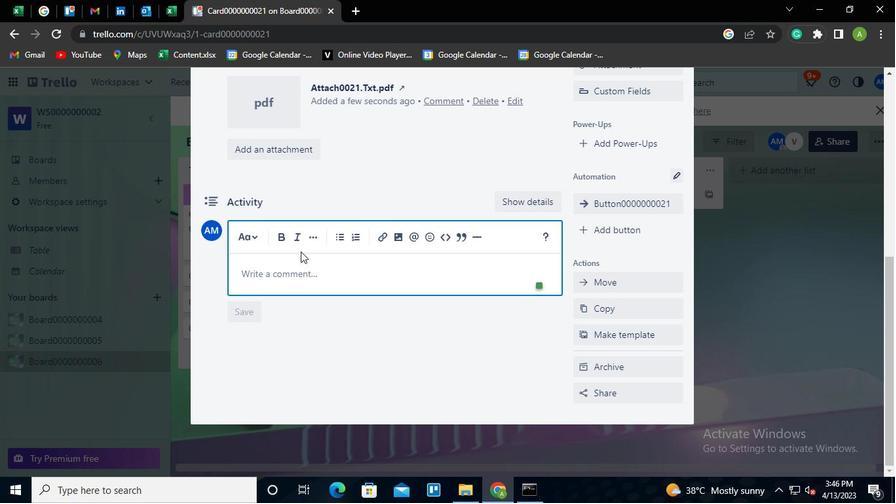 
Action: Keyboard M
Screenshot: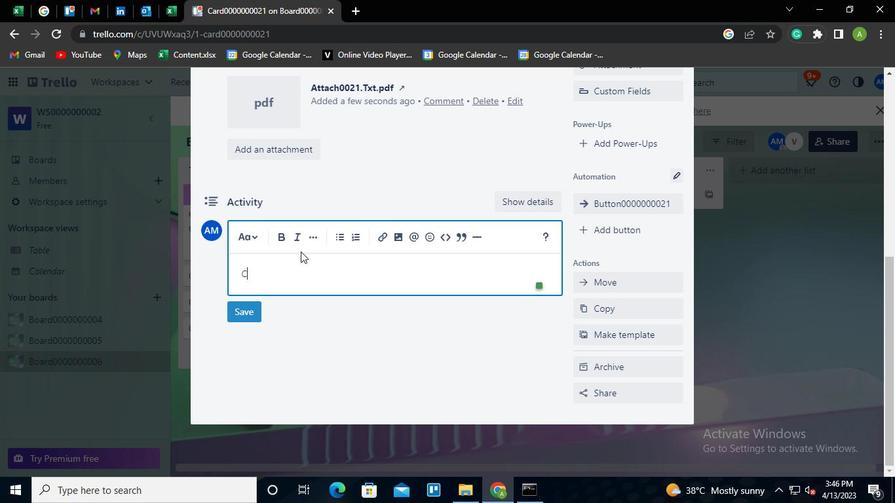 
Action: Keyboard <96>
Screenshot: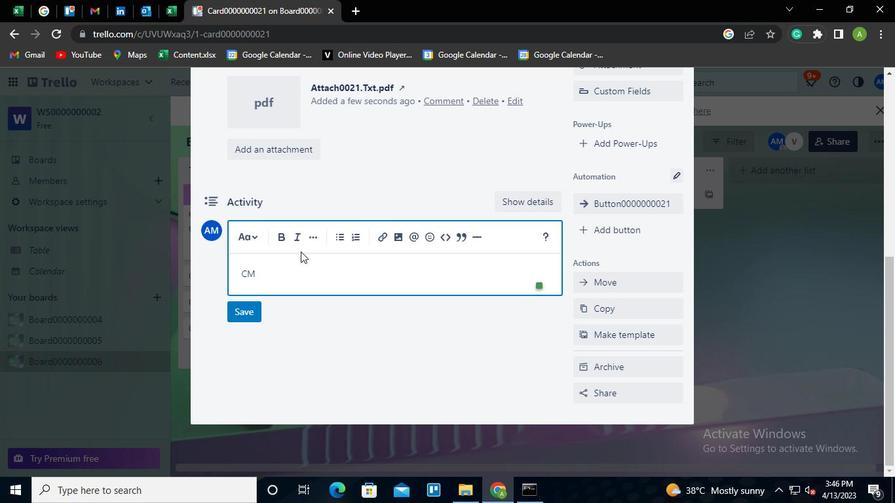 
Action: Keyboard <96>
Screenshot: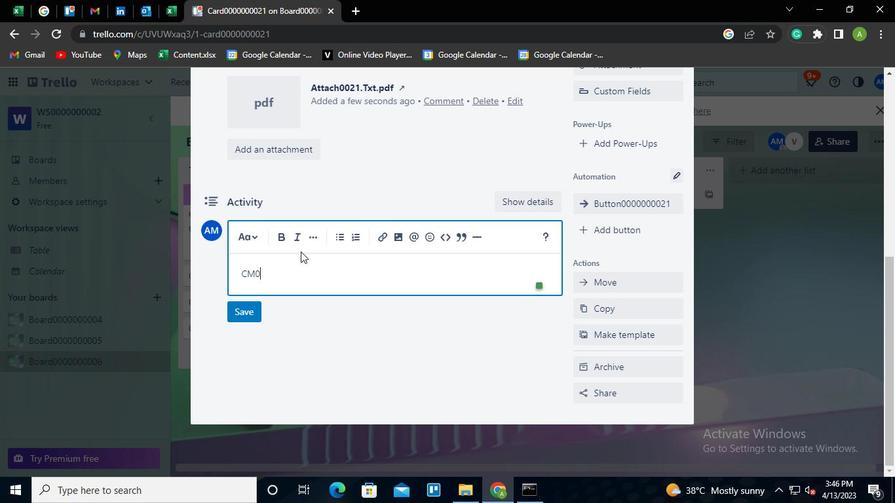 
Action: Keyboard <96>
Screenshot: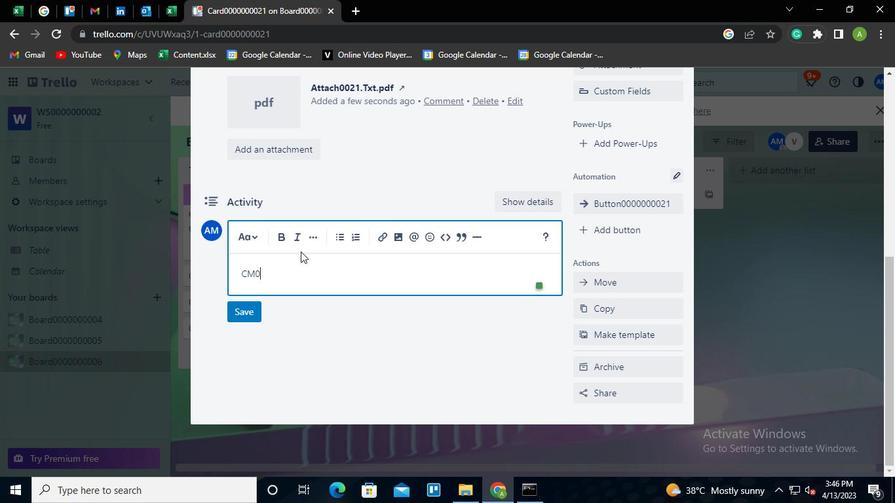 
Action: Keyboard <96>
Screenshot: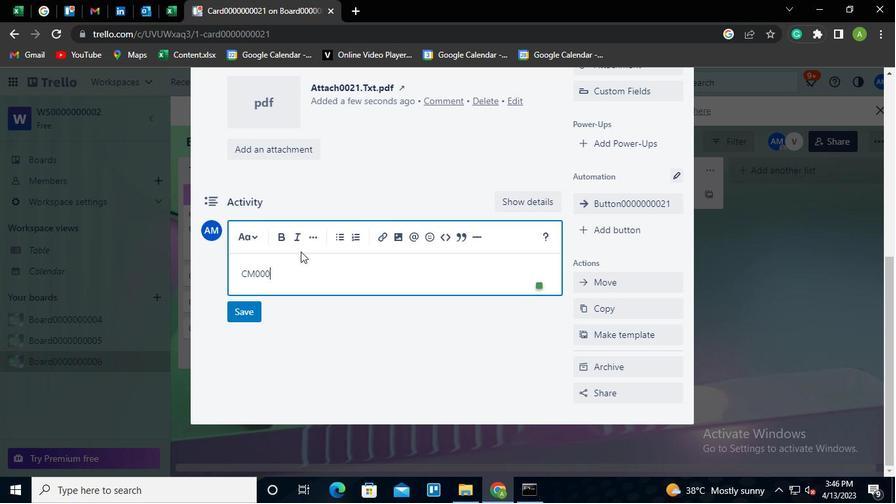 
Action: Keyboard <96>
Screenshot: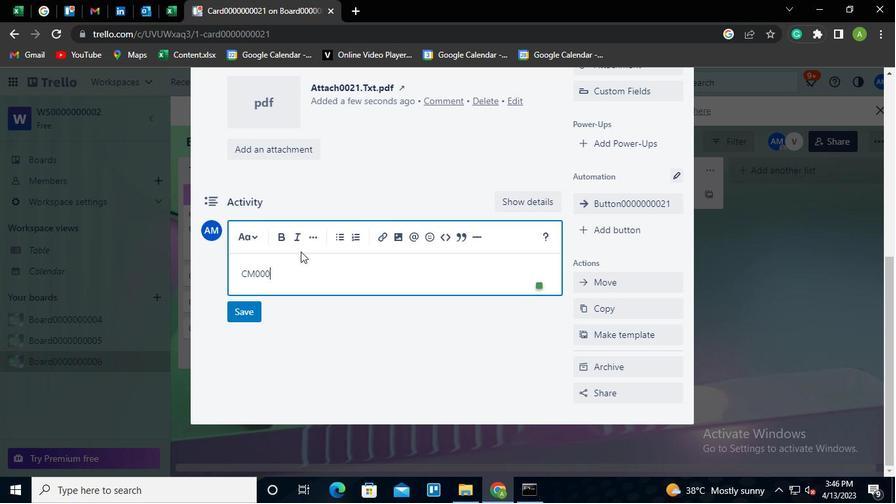 
Action: Keyboard <96>
Screenshot: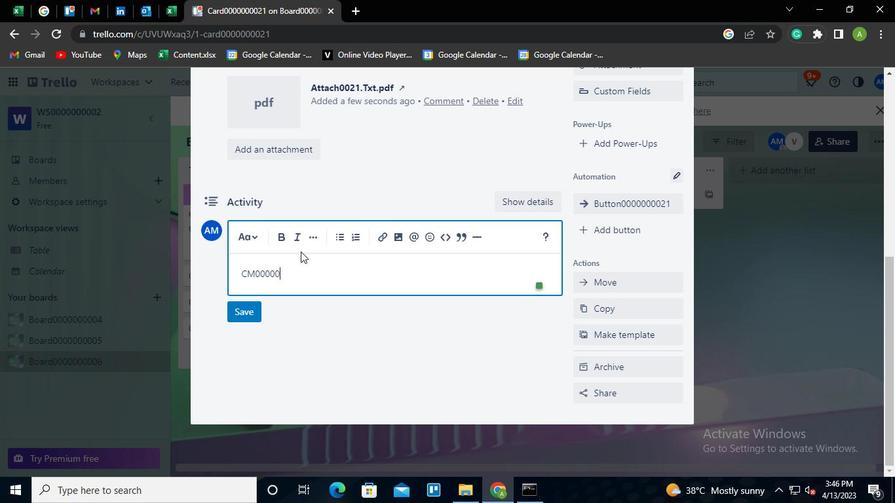 
Action: Keyboard <96>
Screenshot: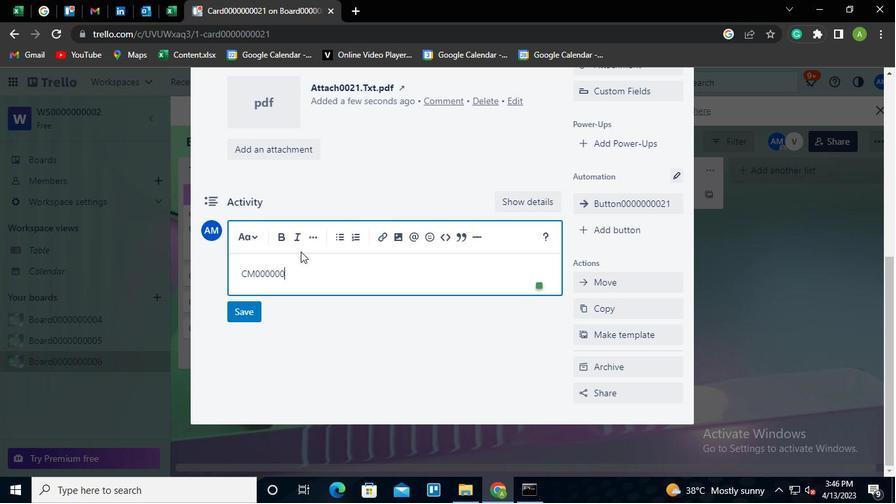 
Action: Keyboard <96>
Screenshot: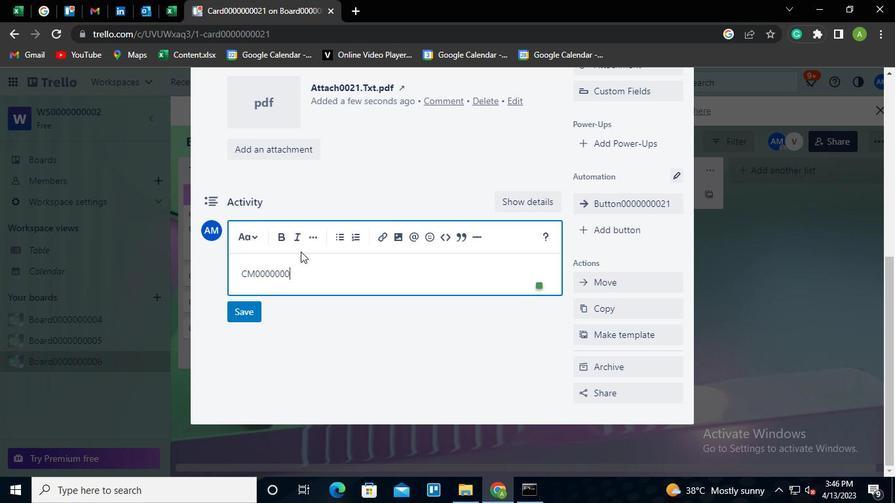 
Action: Keyboard <98>
Screenshot: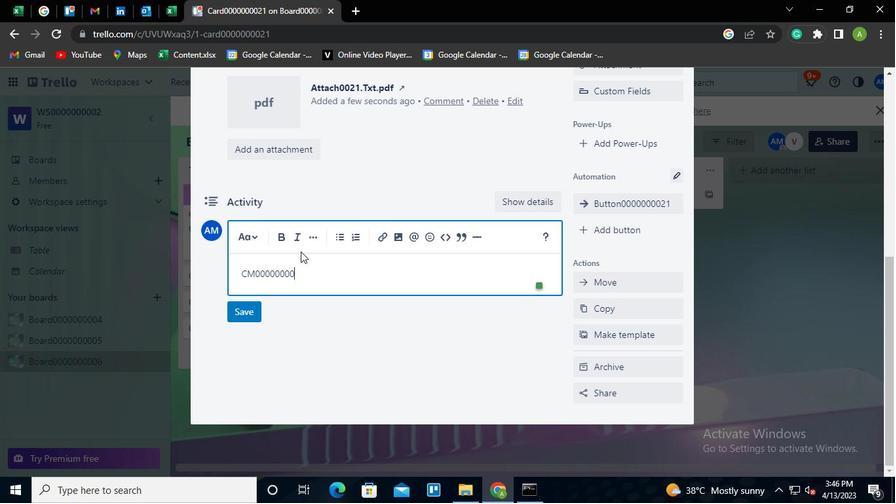 
Action: Keyboard <97>
Screenshot: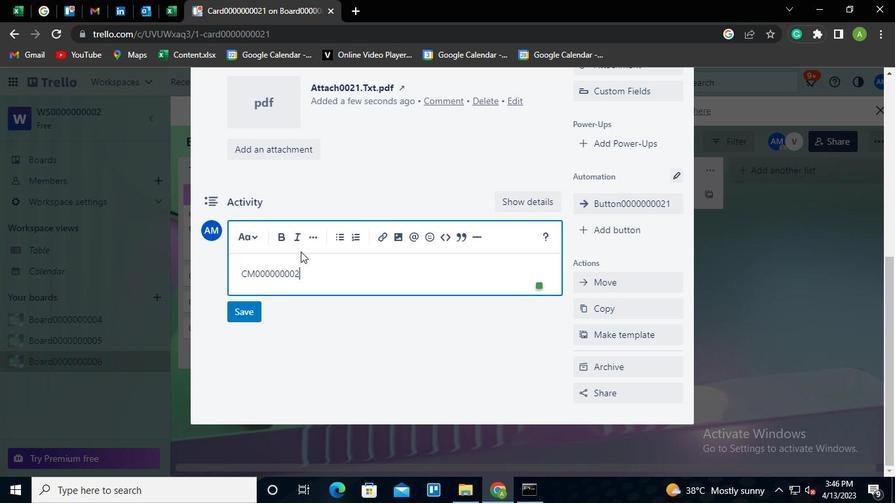 
Action: Mouse moved to (236, 312)
Screenshot: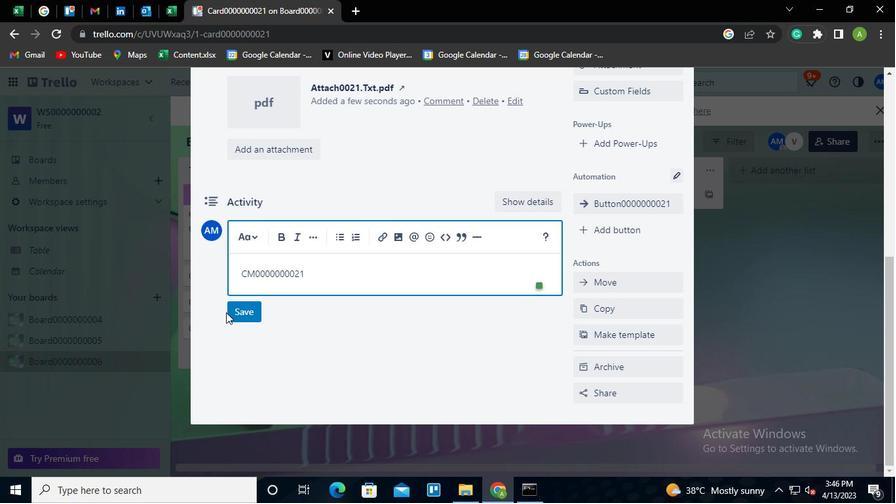 
Action: Mouse pressed left at (236, 312)
Screenshot: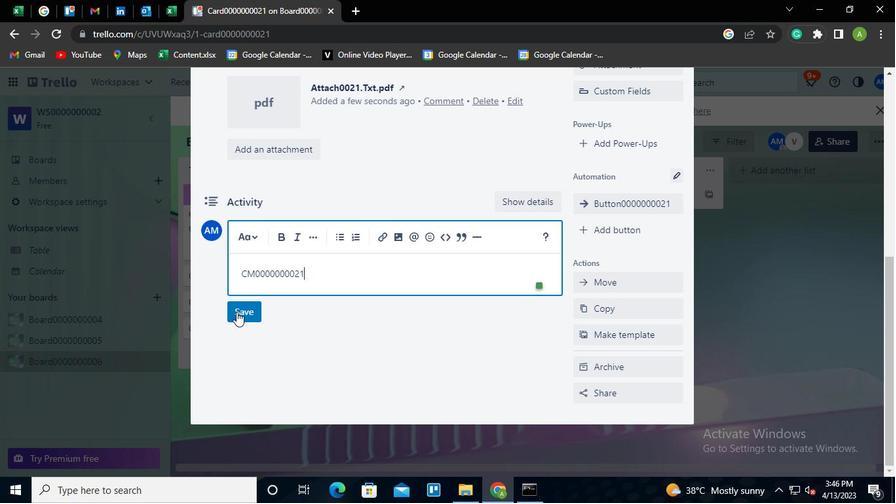 
Action: Mouse moved to (527, 496)
Screenshot: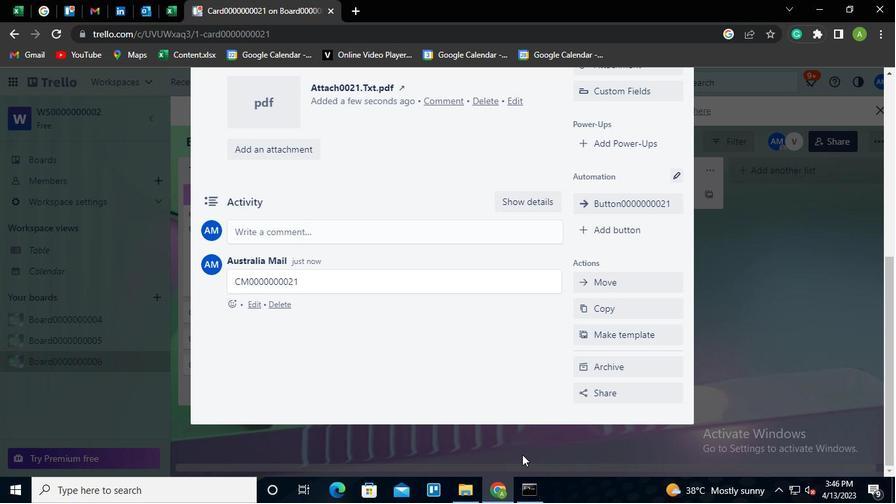 
Action: Mouse pressed left at (527, 496)
Screenshot: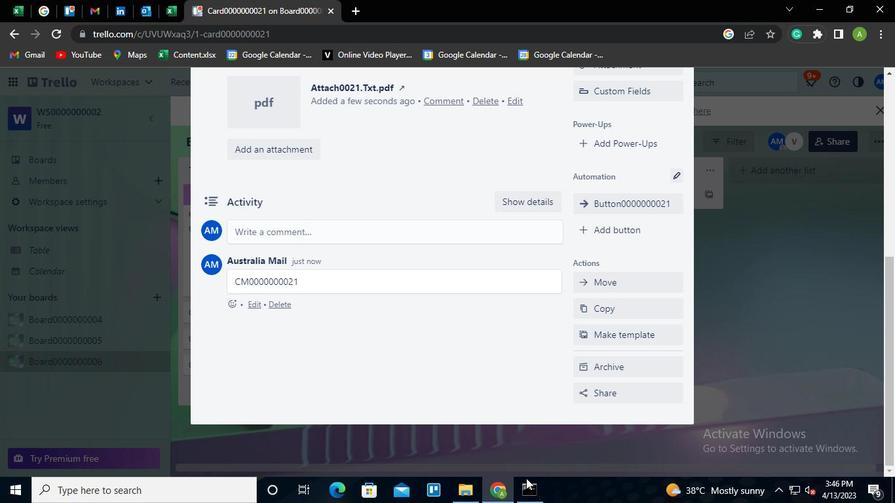 
Action: Mouse moved to (652, 29)
Screenshot: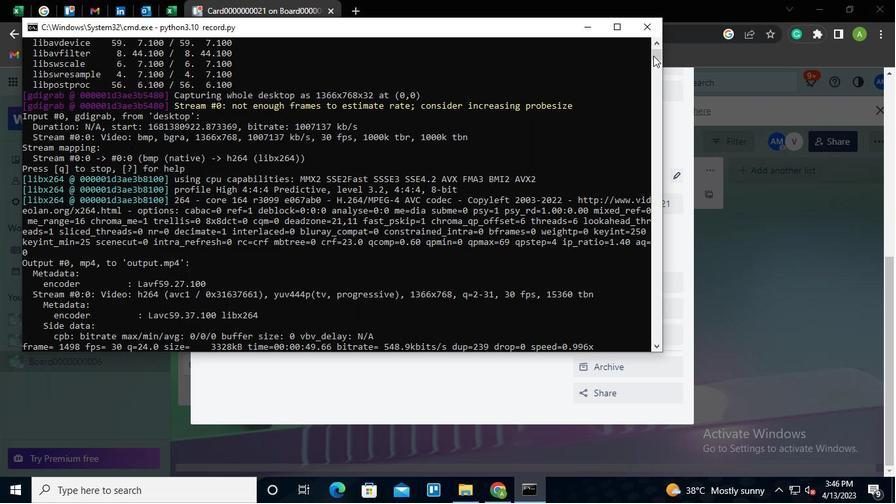 
Action: Mouse pressed left at (652, 29)
Screenshot: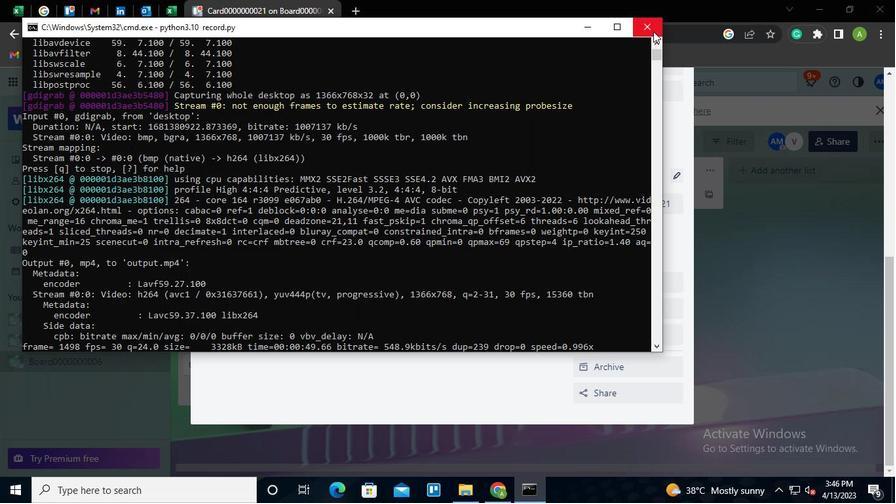 
